 Task: Add Nordic Naturals Prenatal DHA to the cart.
Action: Mouse moved to (319, 158)
Screenshot: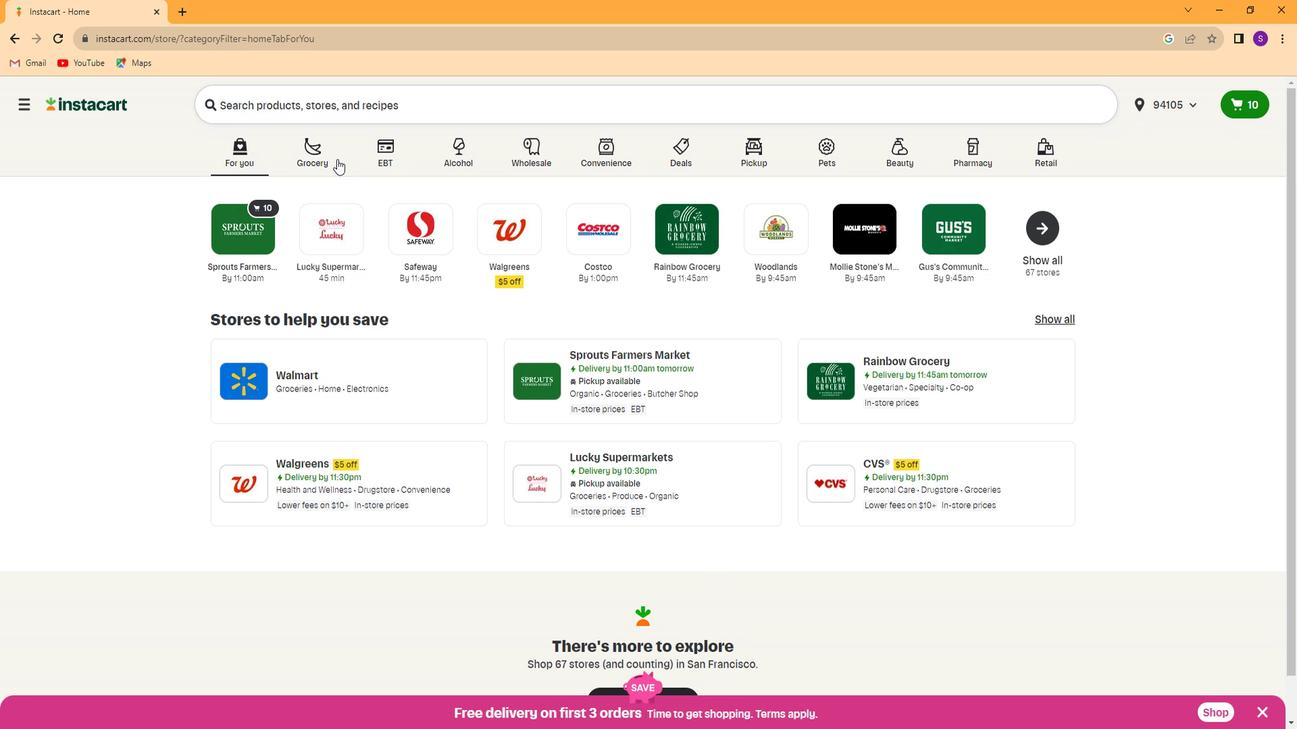 
Action: Mouse pressed left at (319, 158)
Screenshot: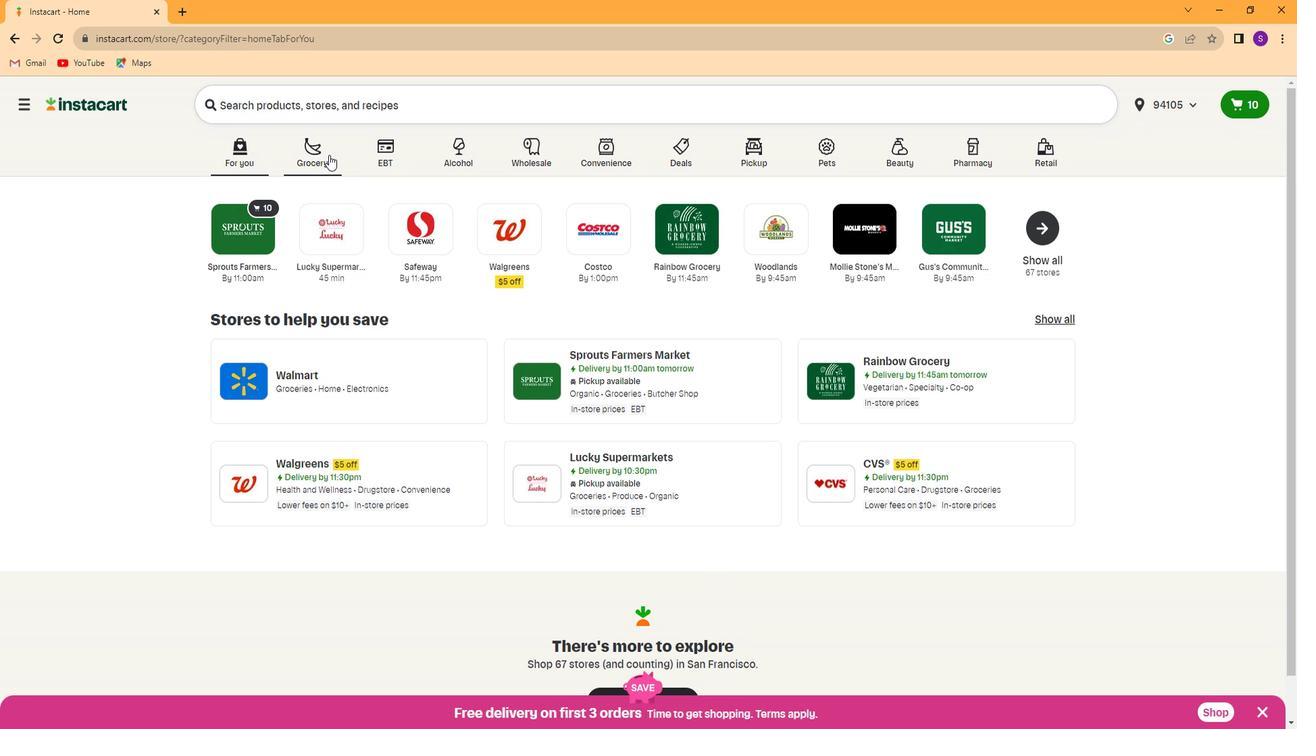 
Action: Mouse moved to (878, 257)
Screenshot: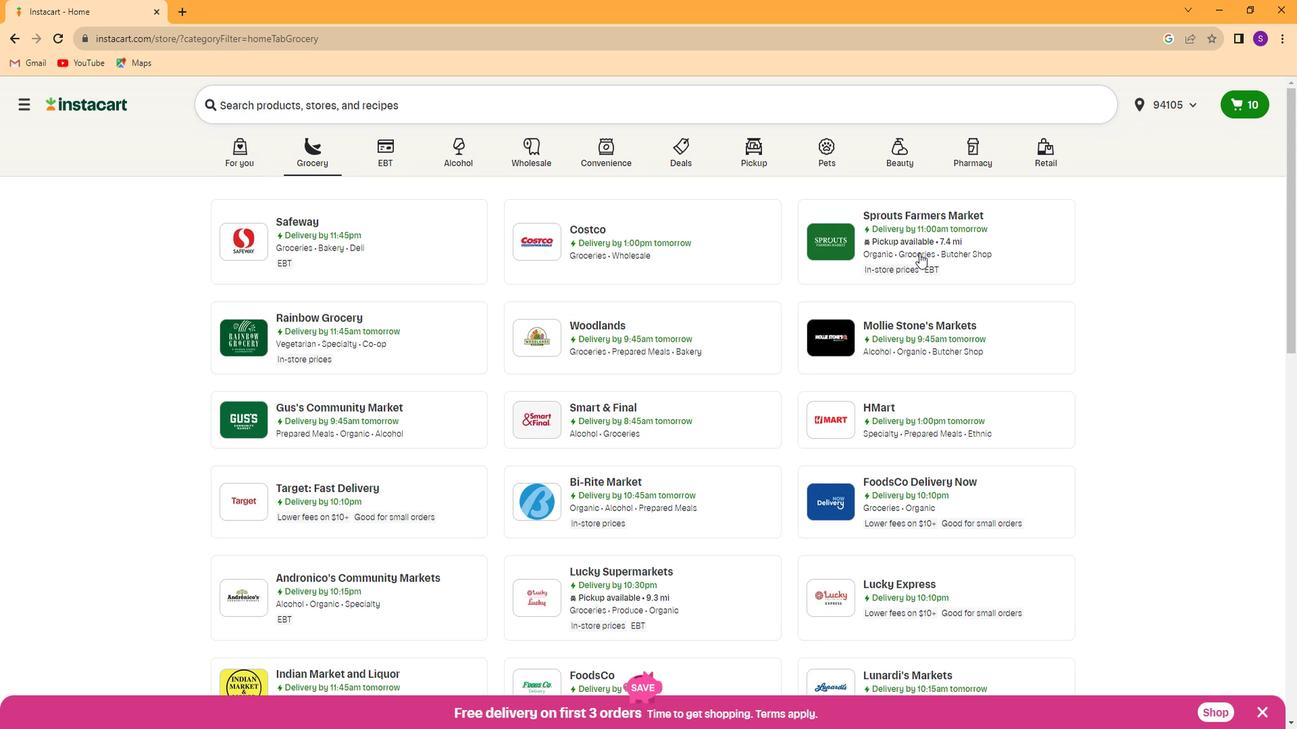 
Action: Mouse pressed left at (878, 257)
Screenshot: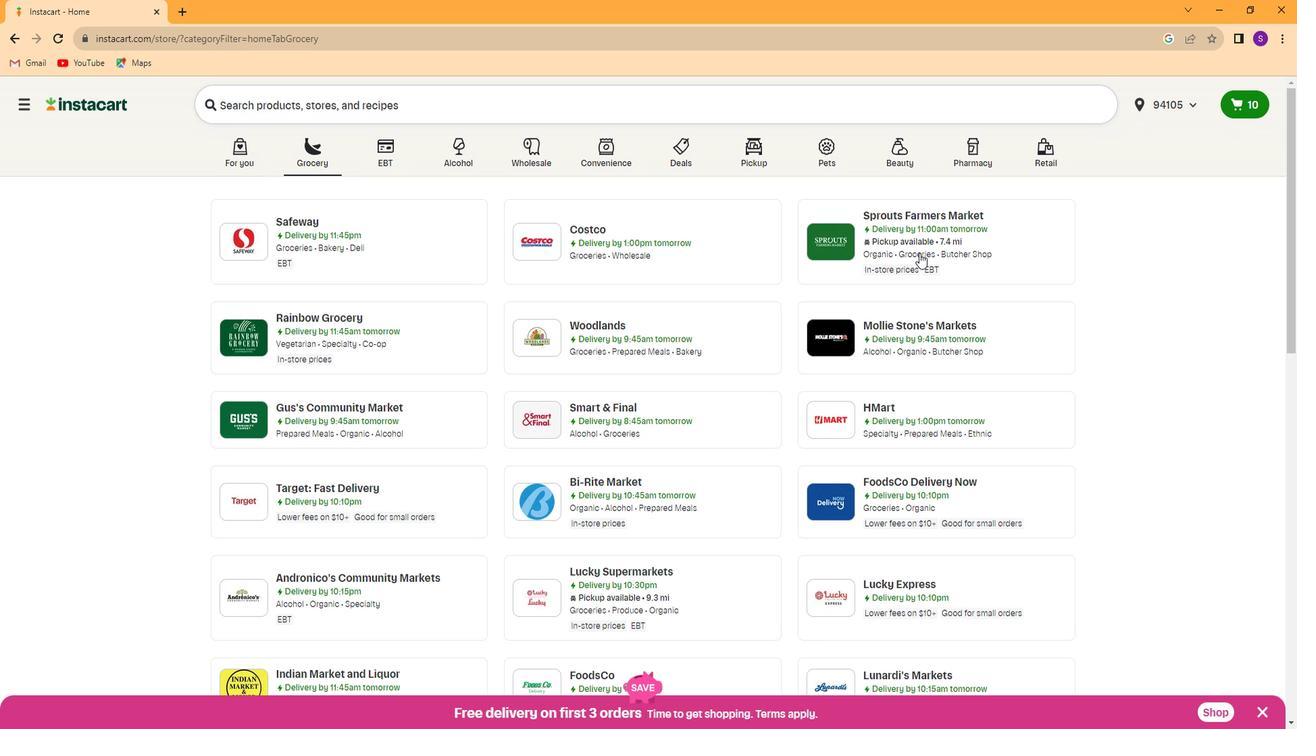
Action: Mouse moved to (112, 506)
Screenshot: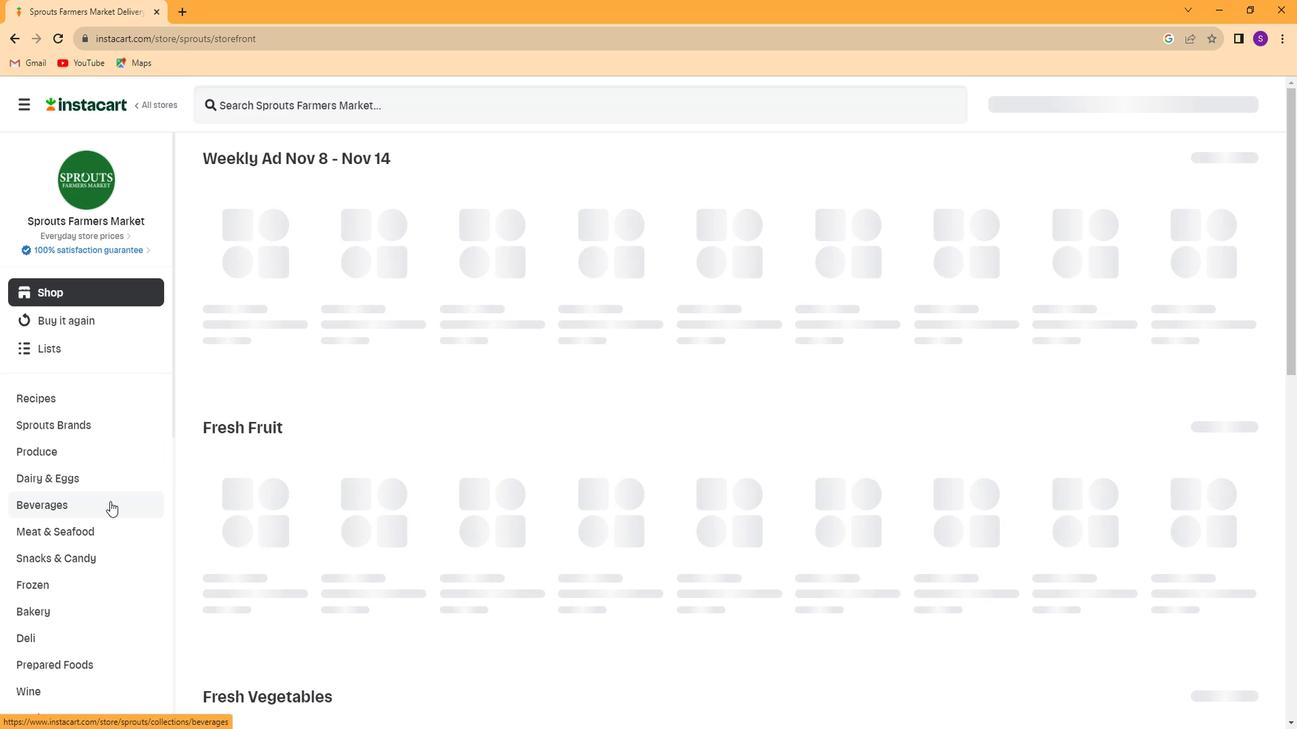 
Action: Mouse scrolled (112, 506) with delta (0, 0)
Screenshot: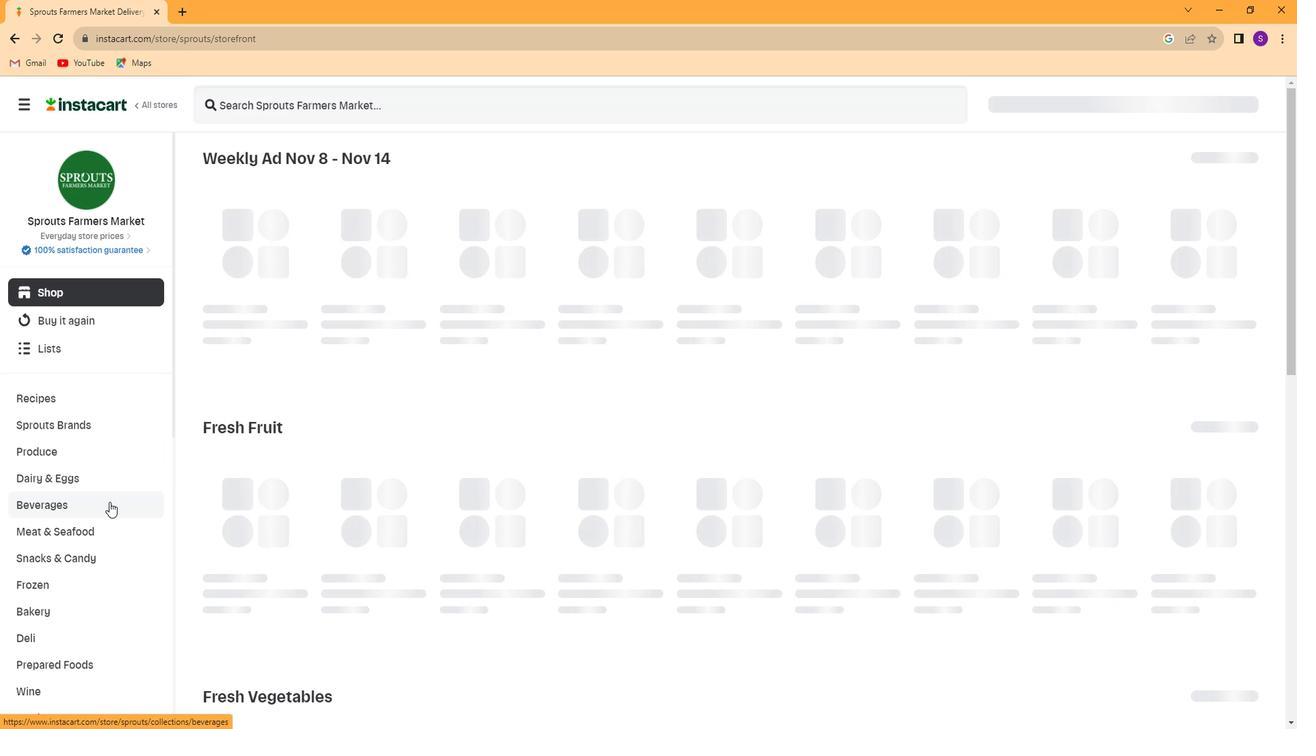 
Action: Mouse moved to (110, 507)
Screenshot: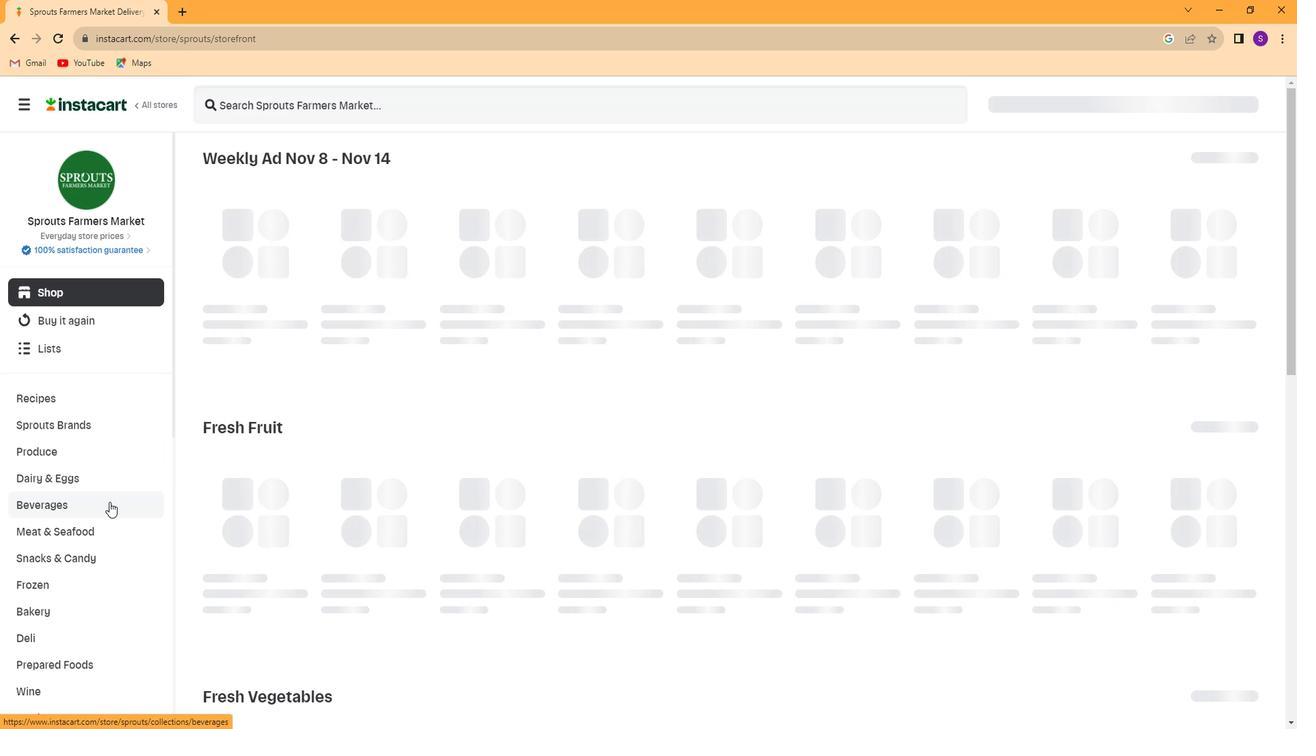 
Action: Mouse scrolled (110, 506) with delta (0, 0)
Screenshot: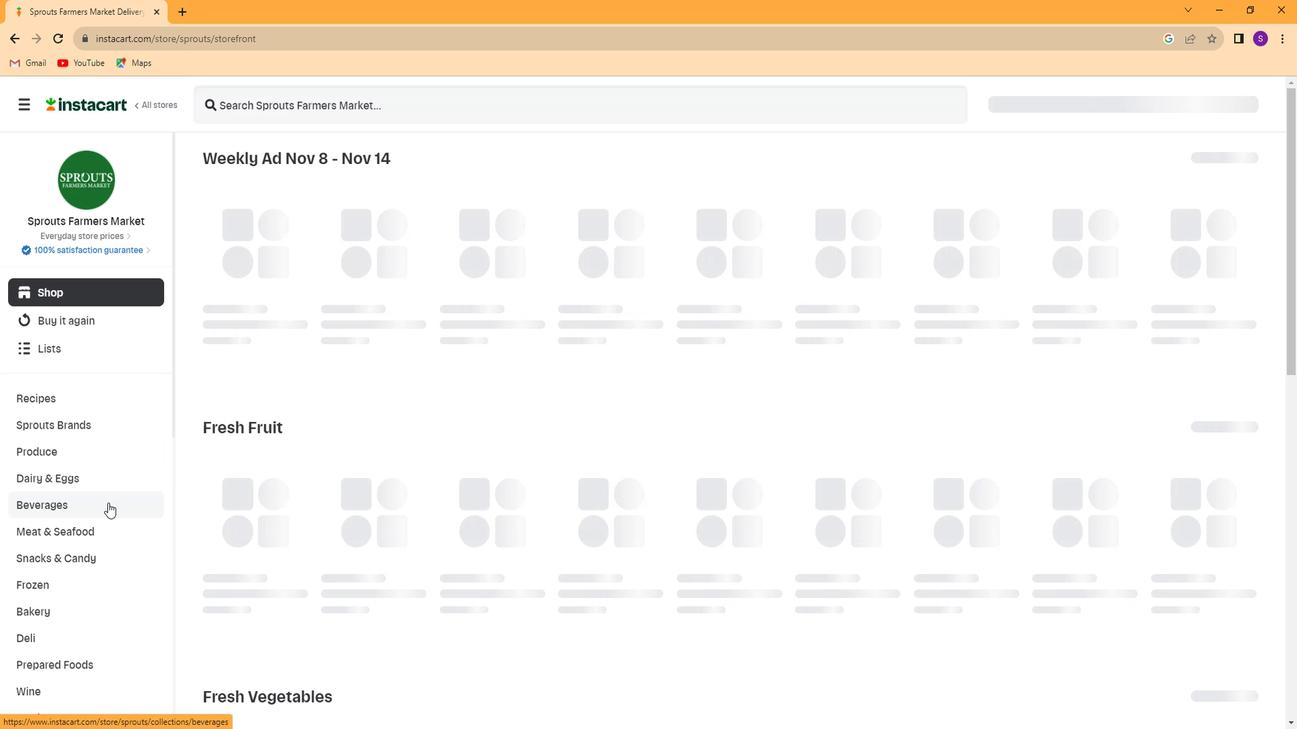 
Action: Mouse scrolled (110, 506) with delta (0, 0)
Screenshot: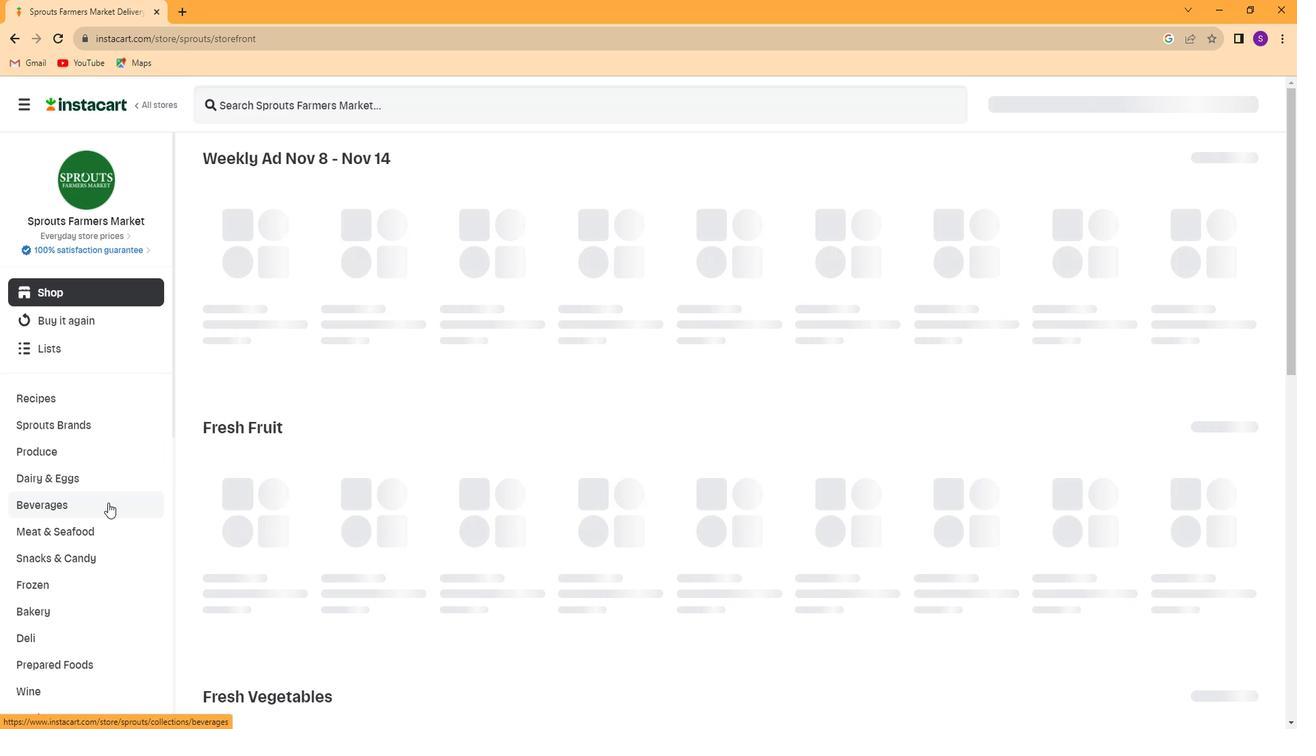 
Action: Mouse scrolled (110, 506) with delta (0, 0)
Screenshot: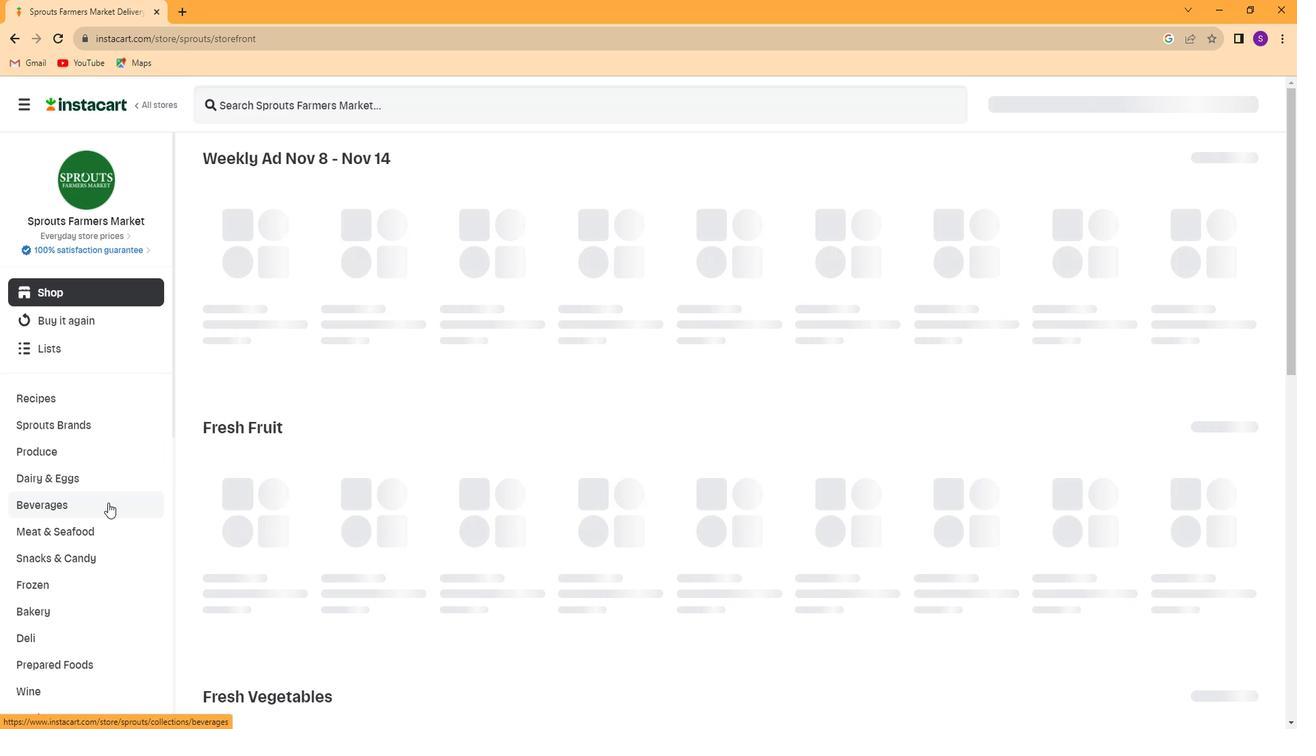 
Action: Mouse scrolled (110, 508) with delta (0, 1)
Screenshot: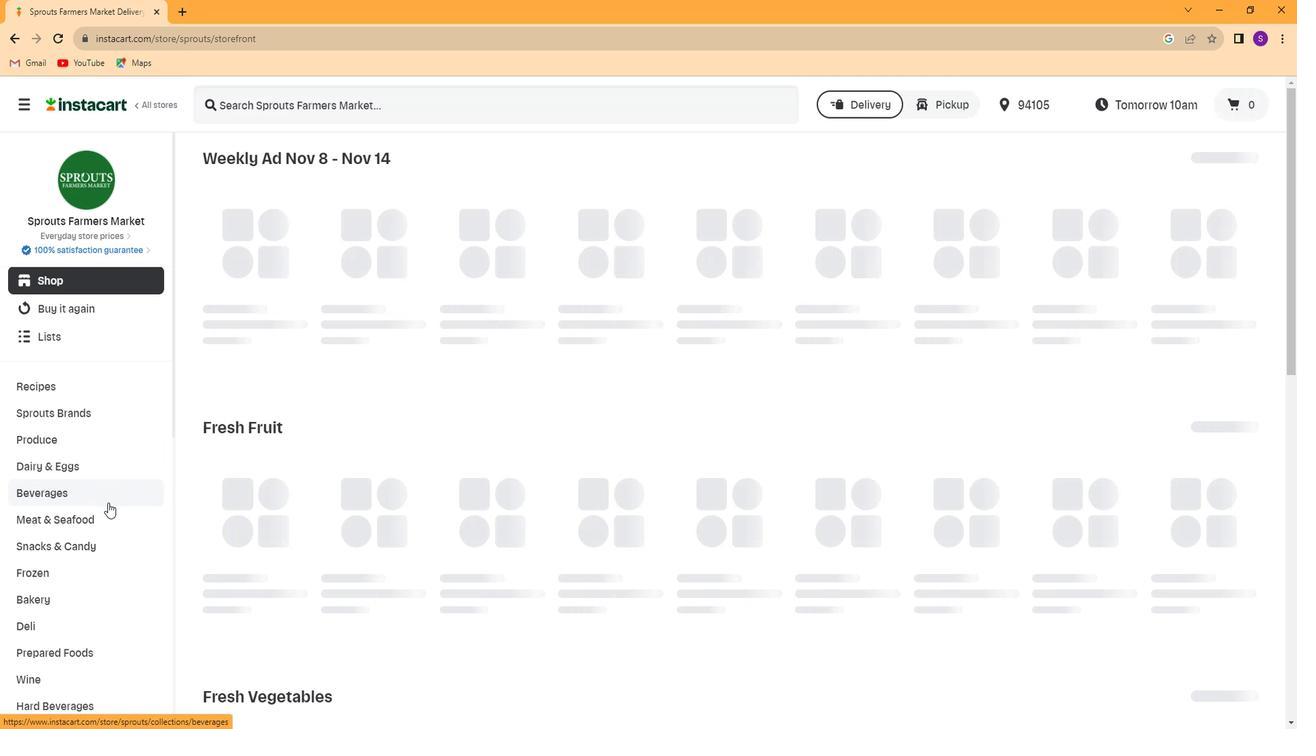 
Action: Mouse scrolled (110, 506) with delta (0, 0)
Screenshot: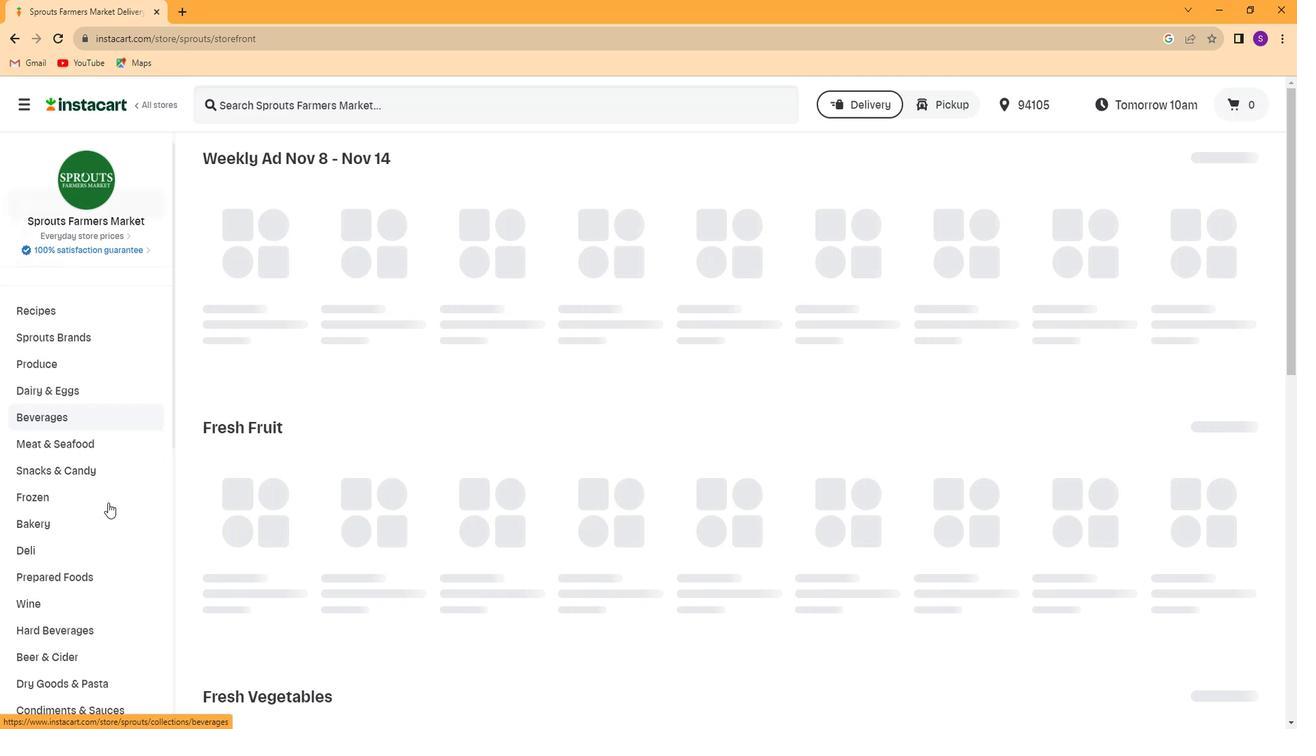 
Action: Mouse scrolled (110, 506) with delta (0, 0)
Screenshot: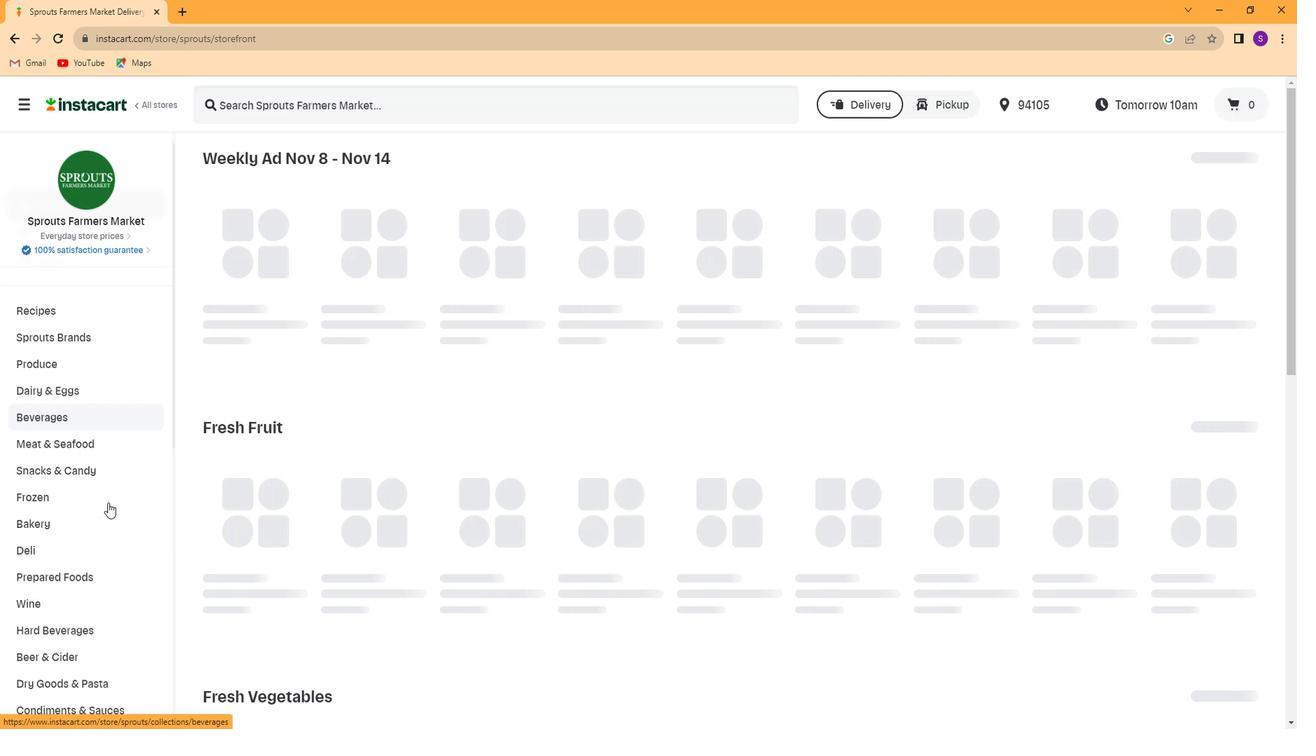 
Action: Mouse scrolled (110, 506) with delta (0, 0)
Screenshot: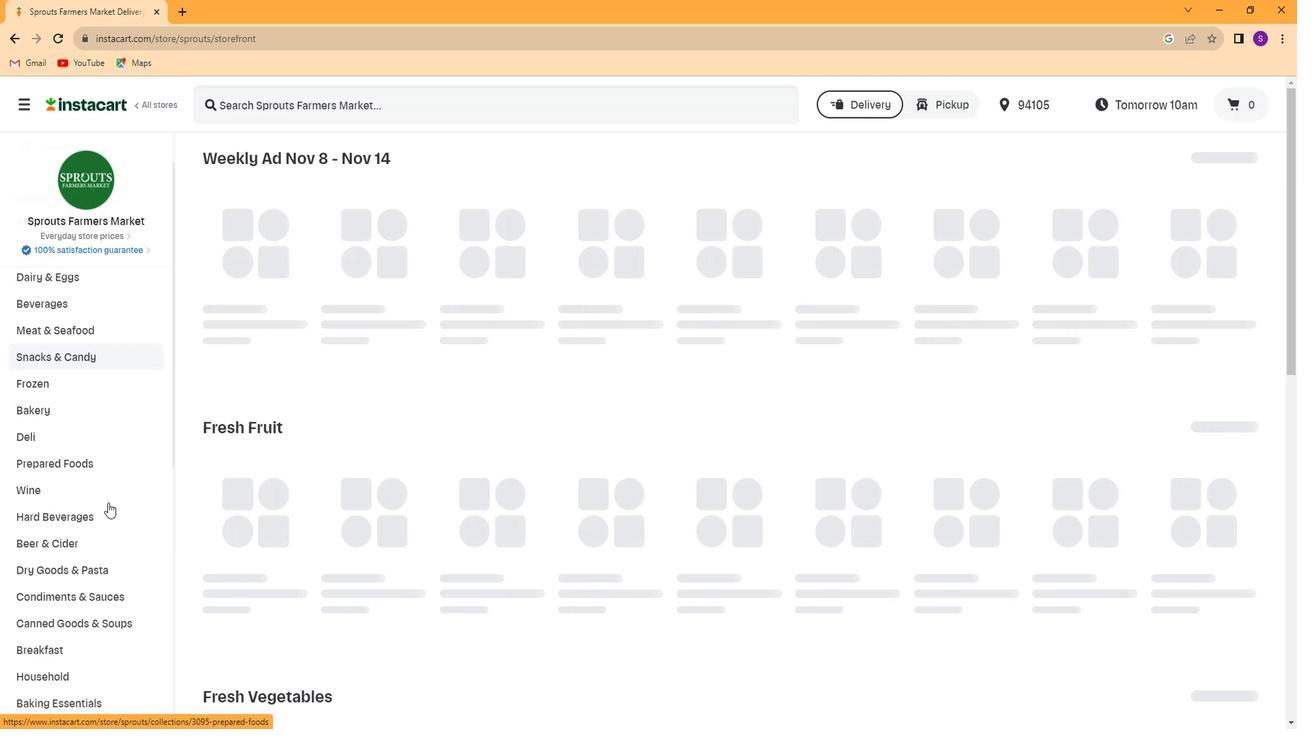 
Action: Mouse scrolled (110, 506) with delta (0, 0)
Screenshot: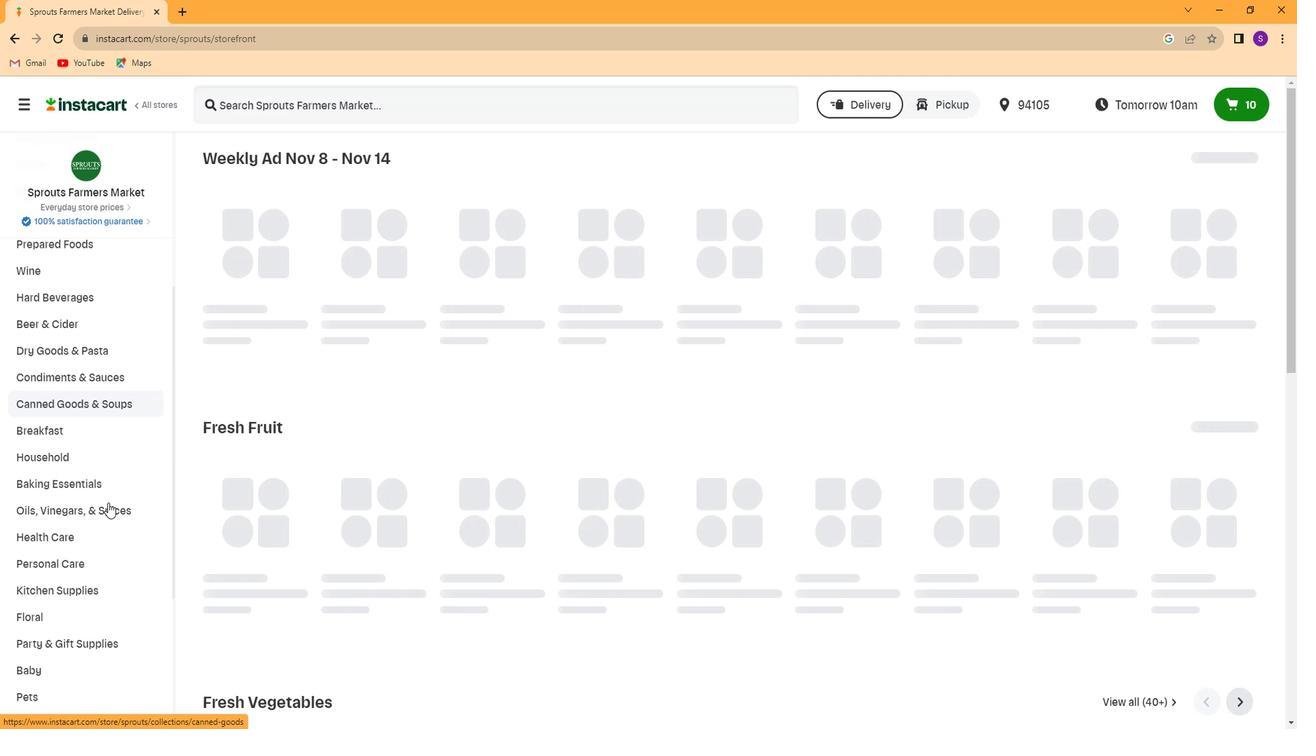 
Action: Mouse scrolled (110, 506) with delta (0, 0)
Screenshot: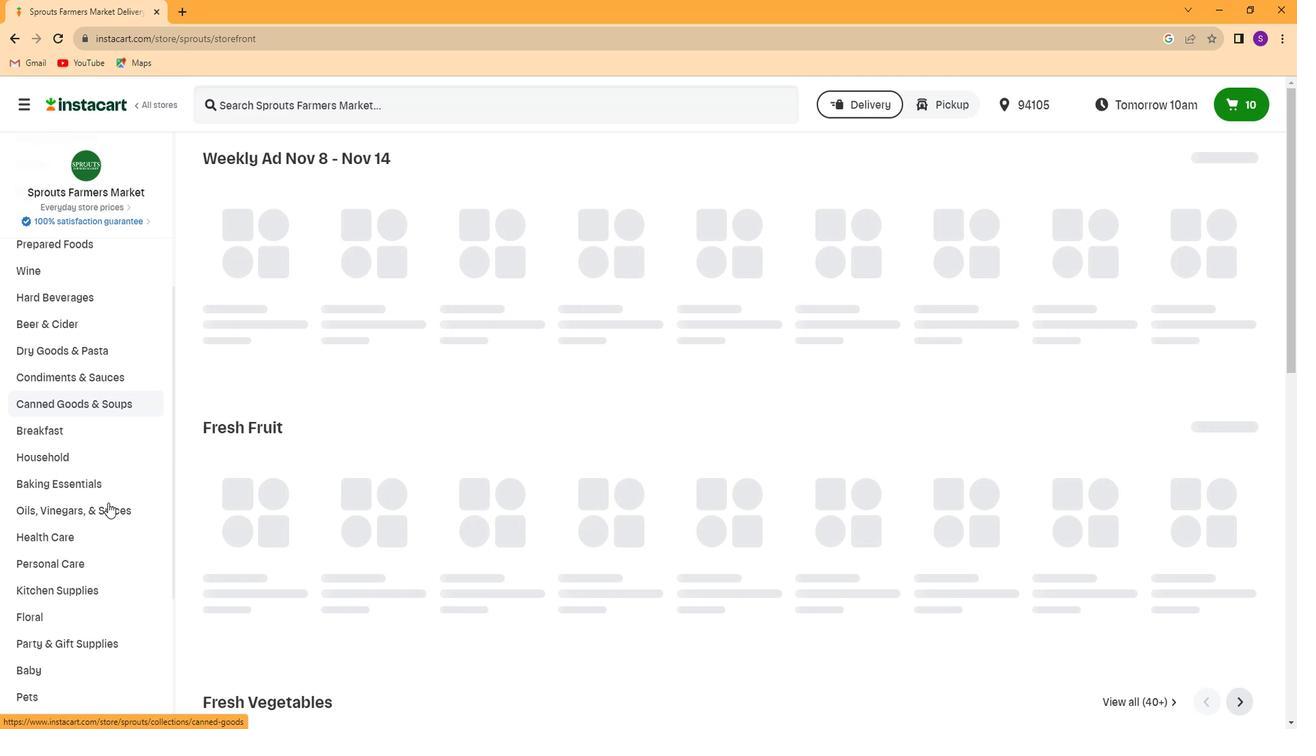 
Action: Mouse scrolled (110, 506) with delta (0, 0)
Screenshot: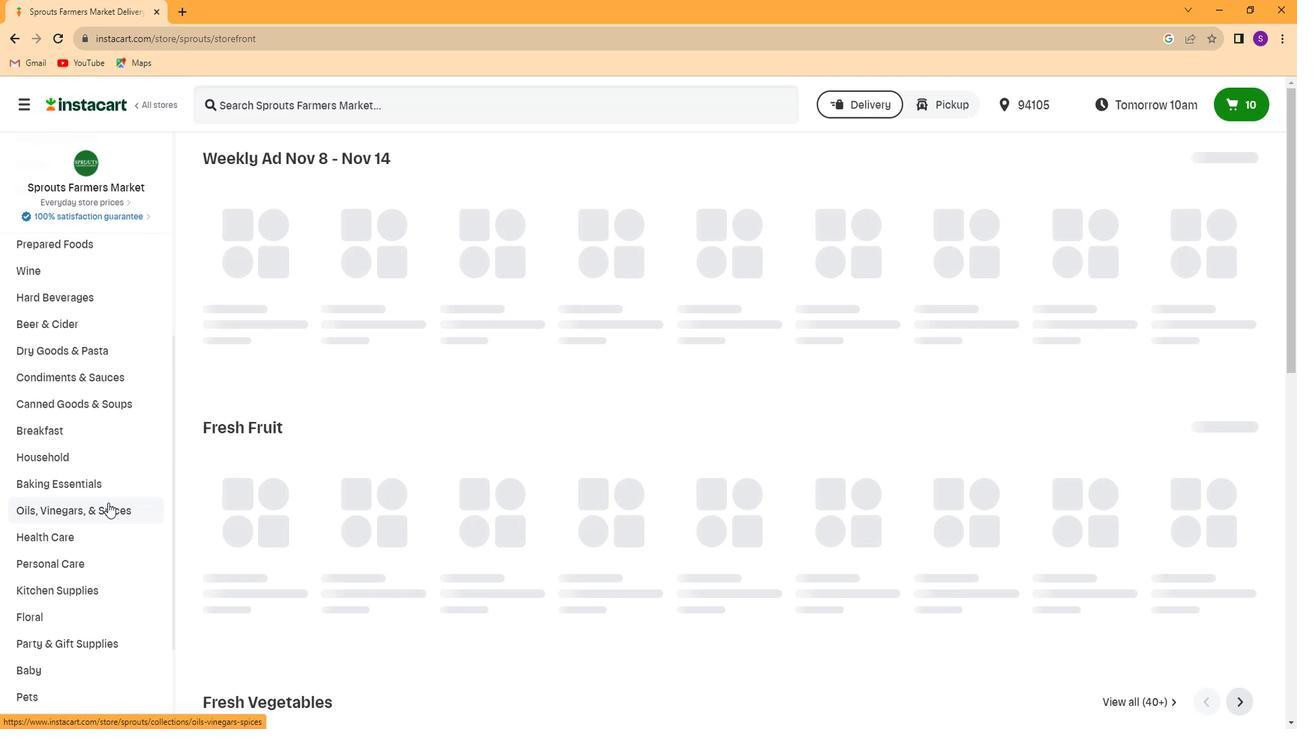 
Action: Mouse scrolled (110, 506) with delta (0, 0)
Screenshot: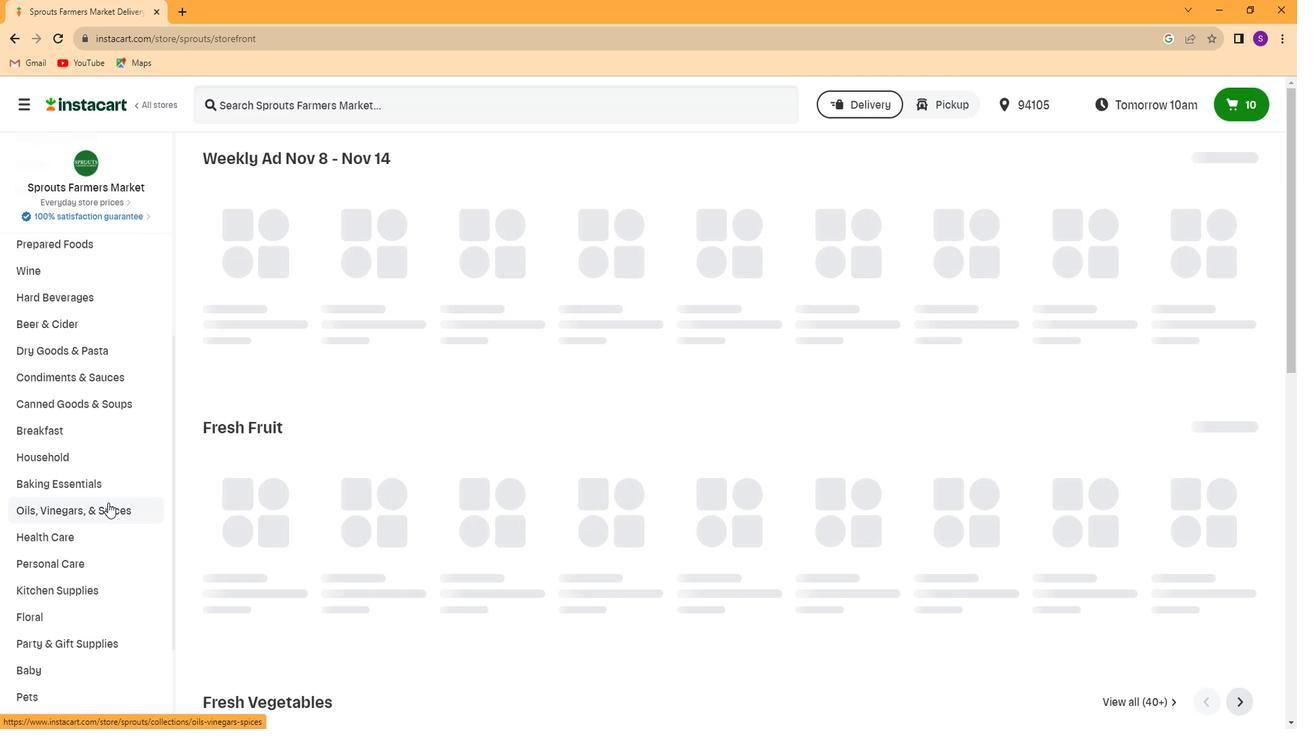
Action: Mouse scrolled (110, 506) with delta (0, 0)
Screenshot: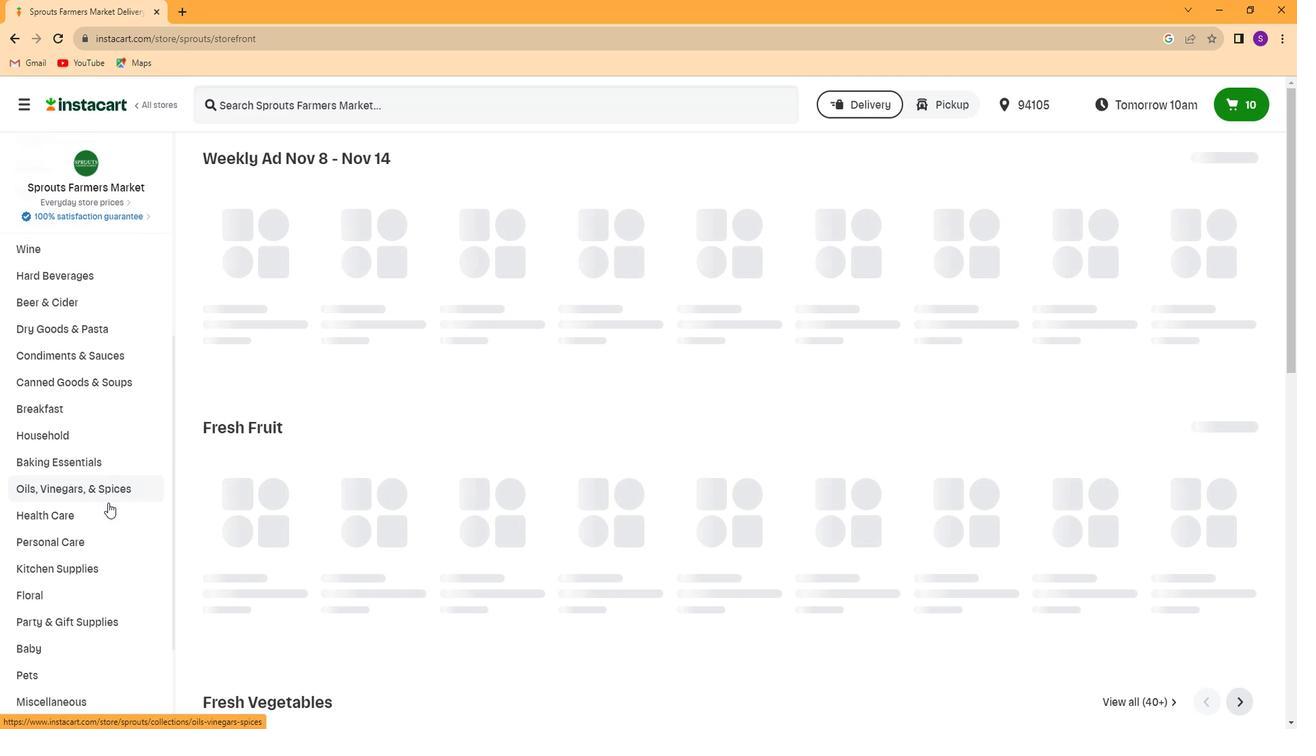 
Action: Mouse scrolled (110, 506) with delta (0, 0)
Screenshot: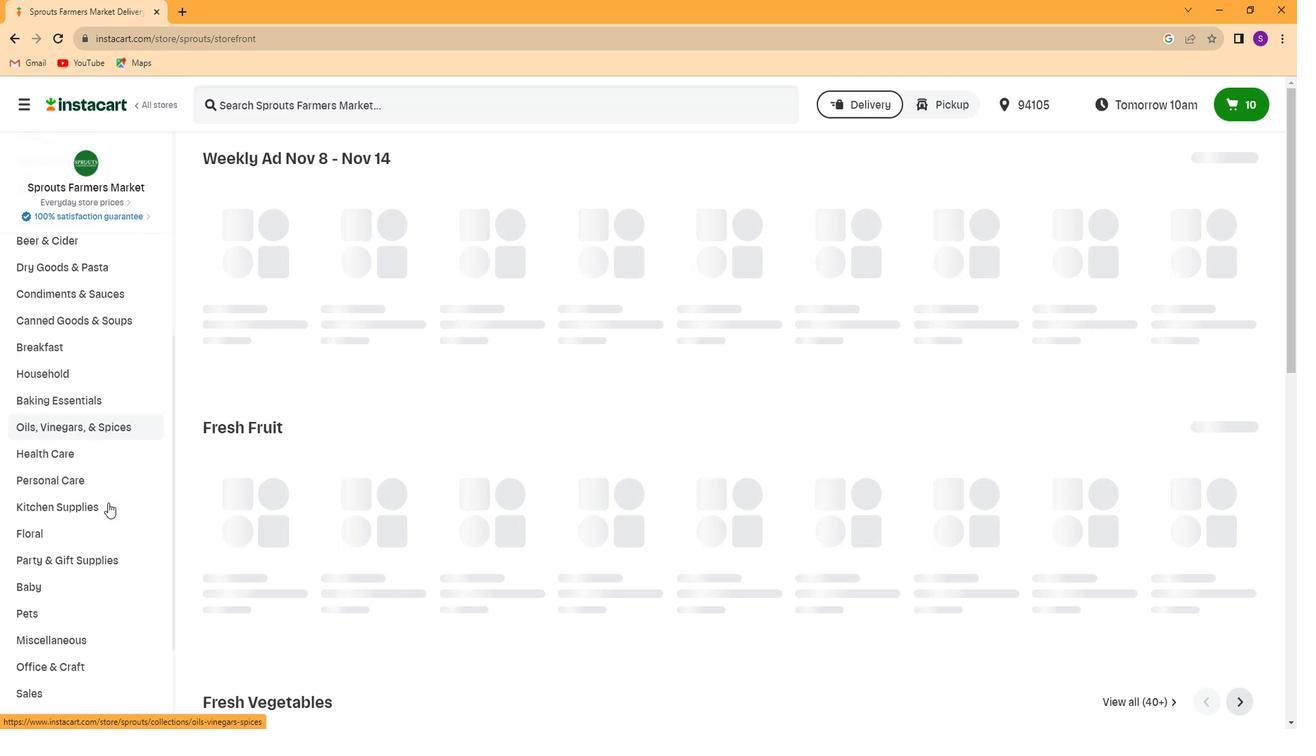 
Action: Mouse moved to (91, 662)
Screenshot: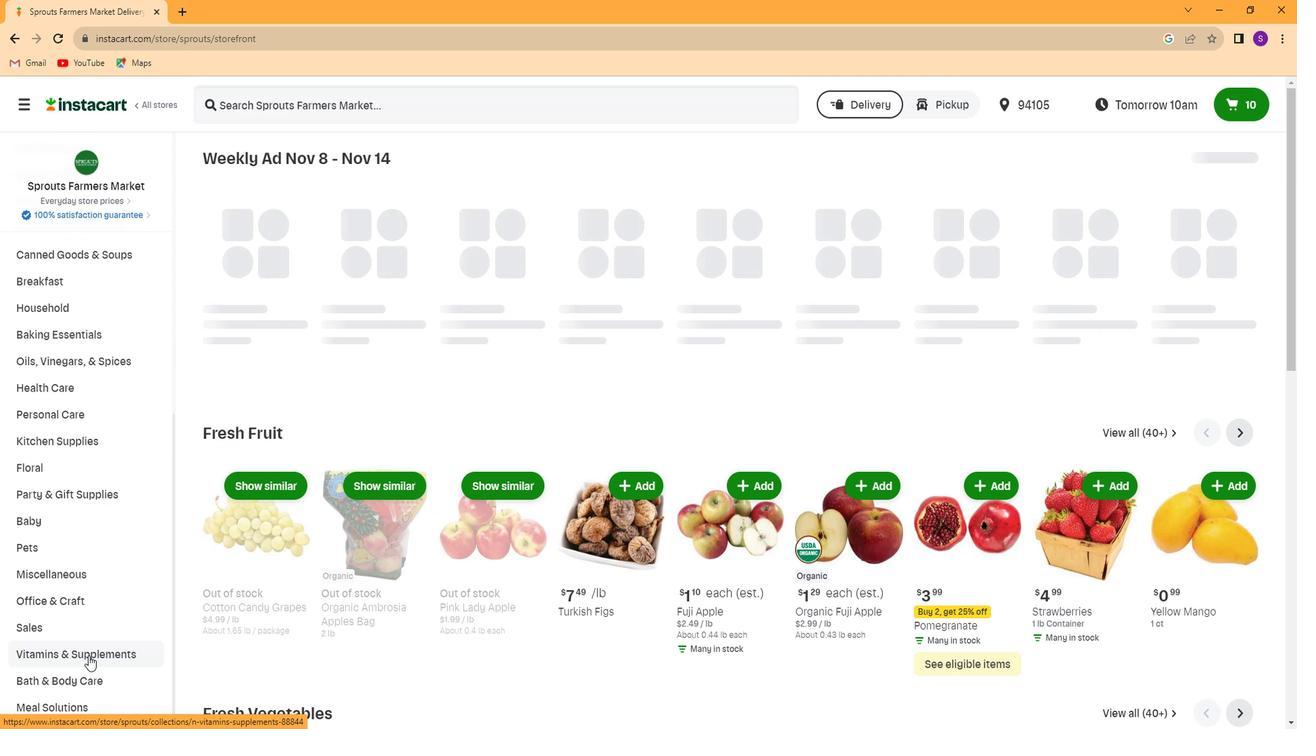 
Action: Mouse pressed left at (91, 662)
Screenshot: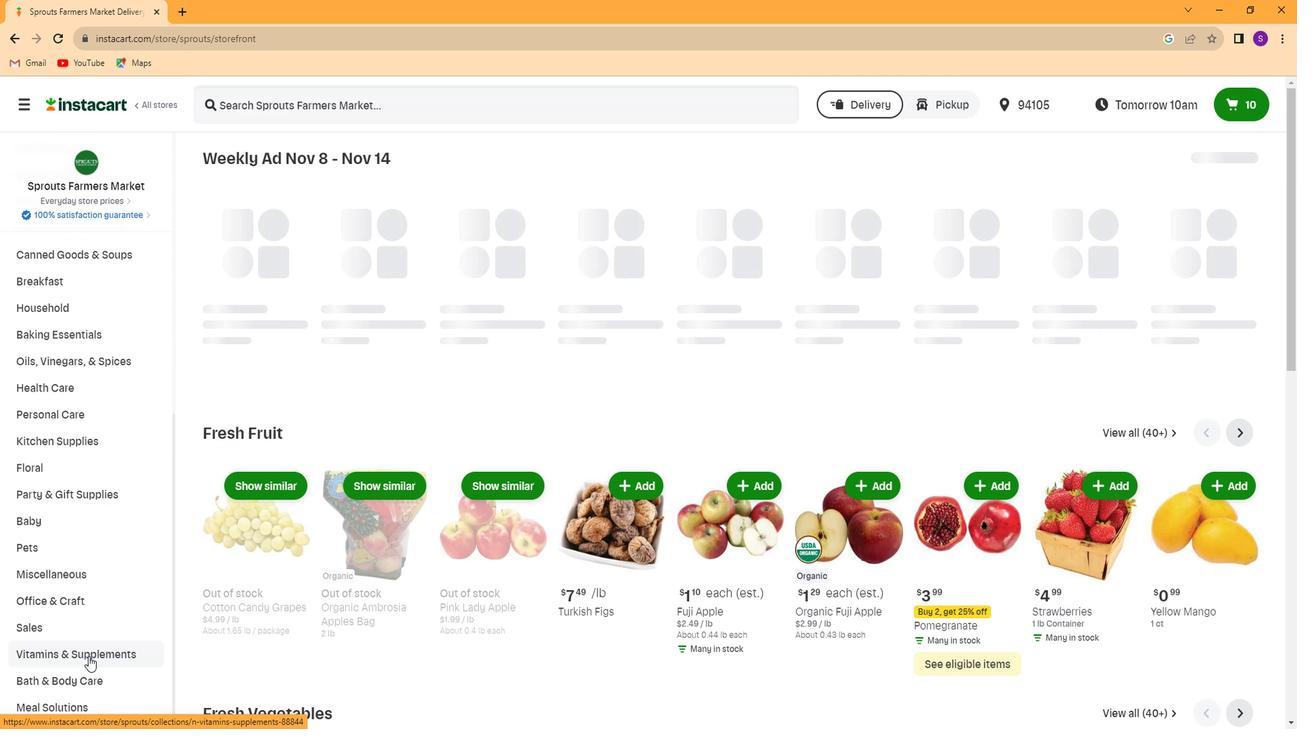 
Action: Mouse moved to (94, 568)
Screenshot: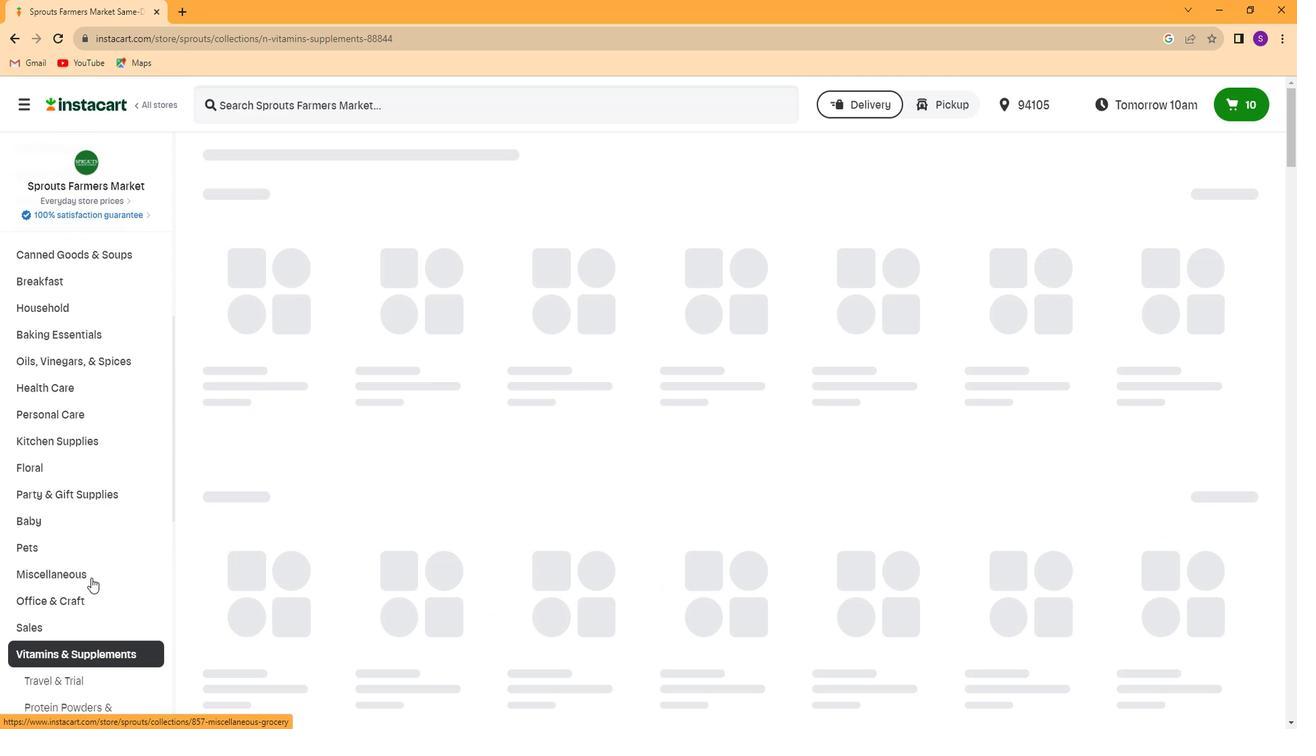 
Action: Mouse scrolled (94, 567) with delta (0, 0)
Screenshot: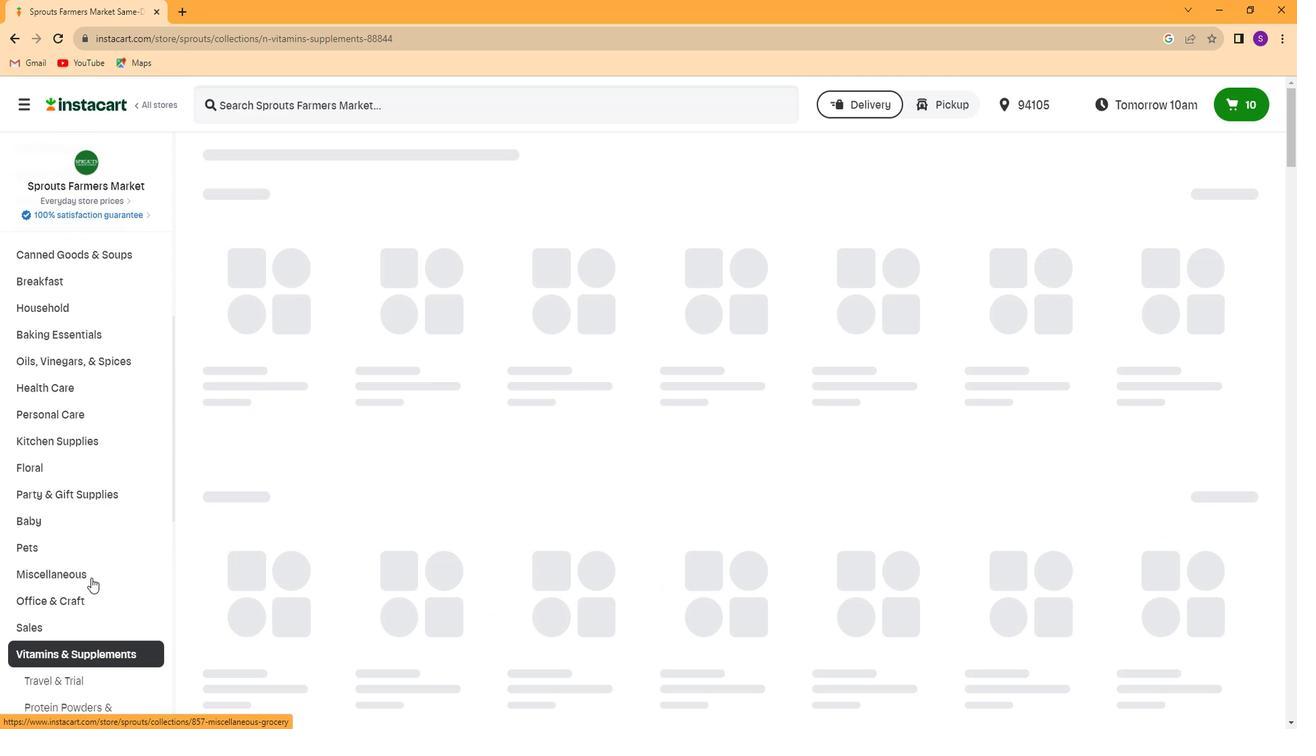 
Action: Mouse moved to (94, 545)
Screenshot: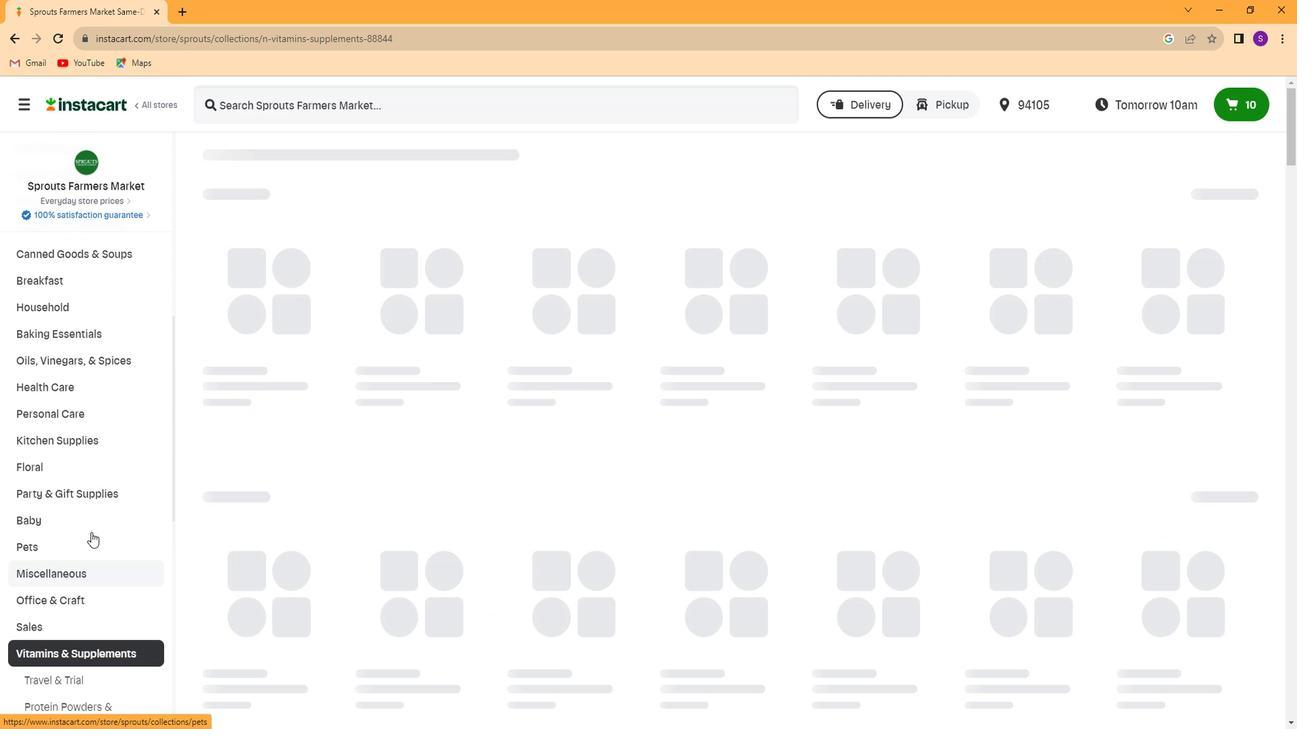 
Action: Mouse scrolled (94, 545) with delta (0, 0)
Screenshot: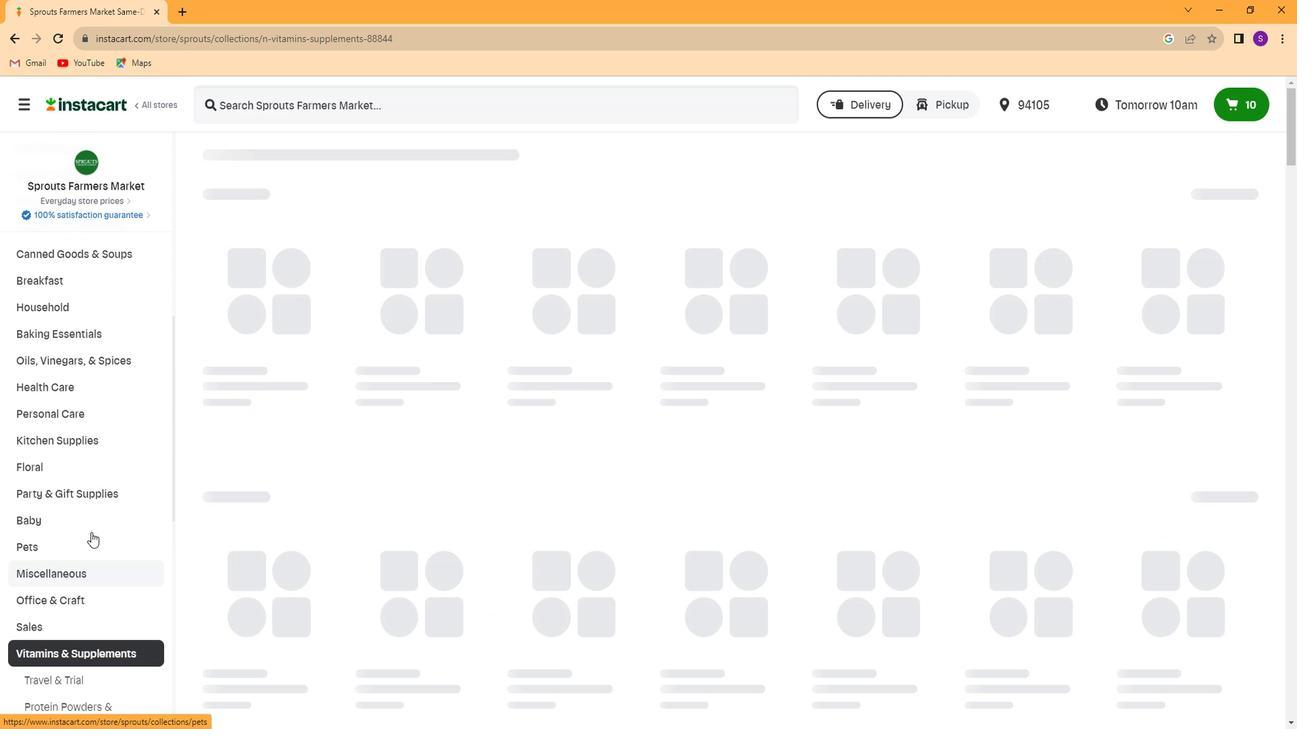 
Action: Mouse moved to (91, 519)
Screenshot: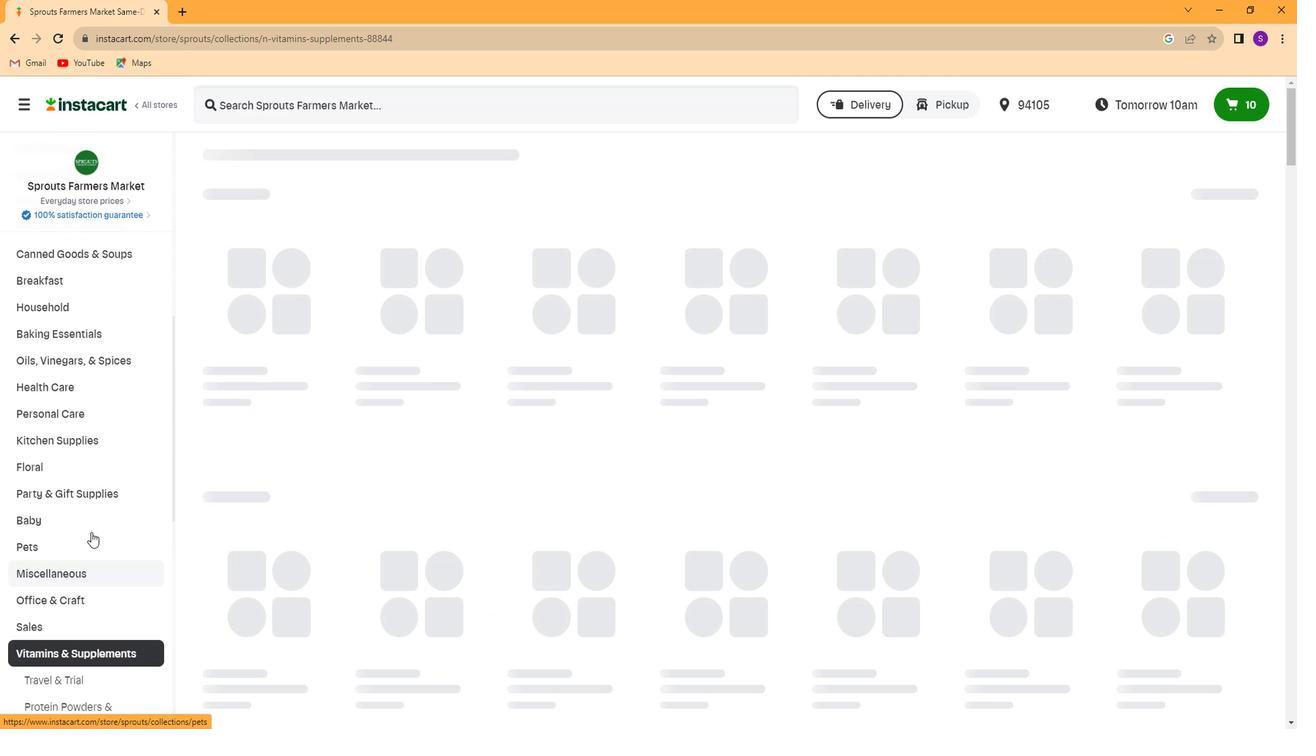 
Action: Mouse scrolled (91, 518) with delta (0, 0)
Screenshot: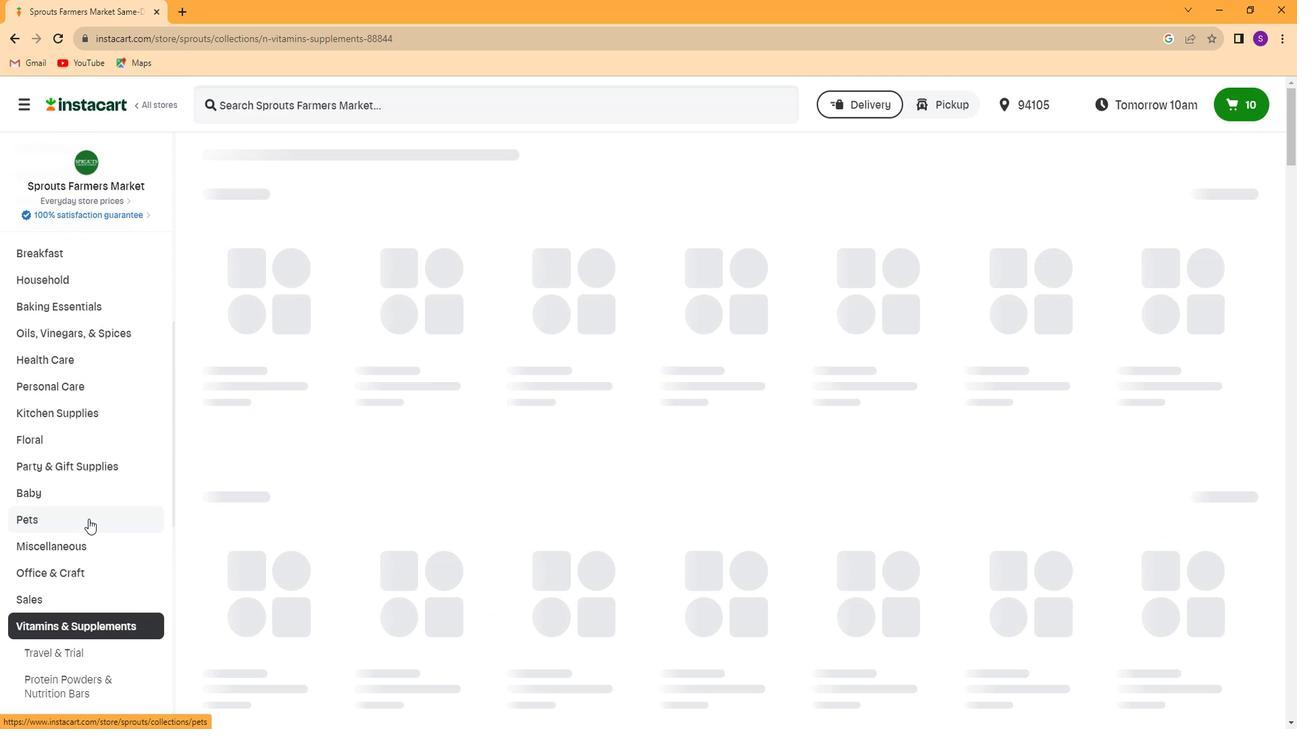 
Action: Mouse moved to (87, 497)
Screenshot: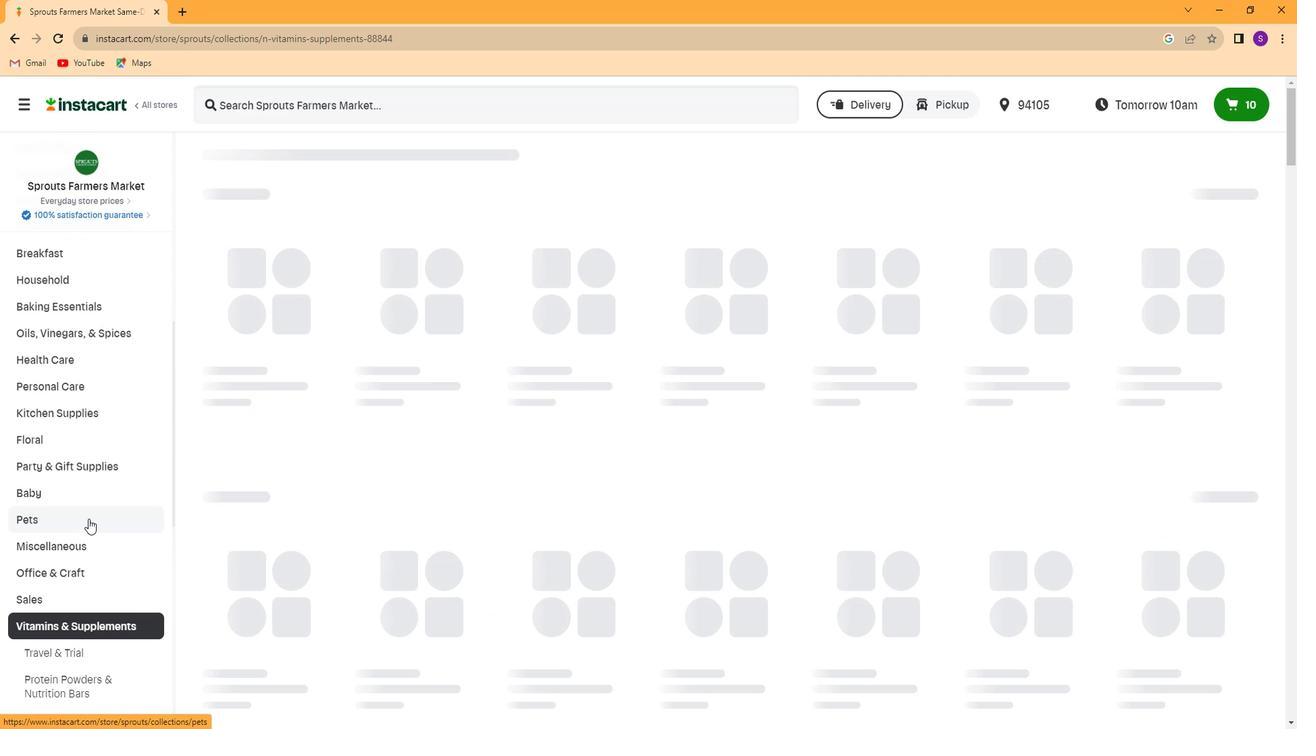 
Action: Mouse scrolled (87, 497) with delta (0, 0)
Screenshot: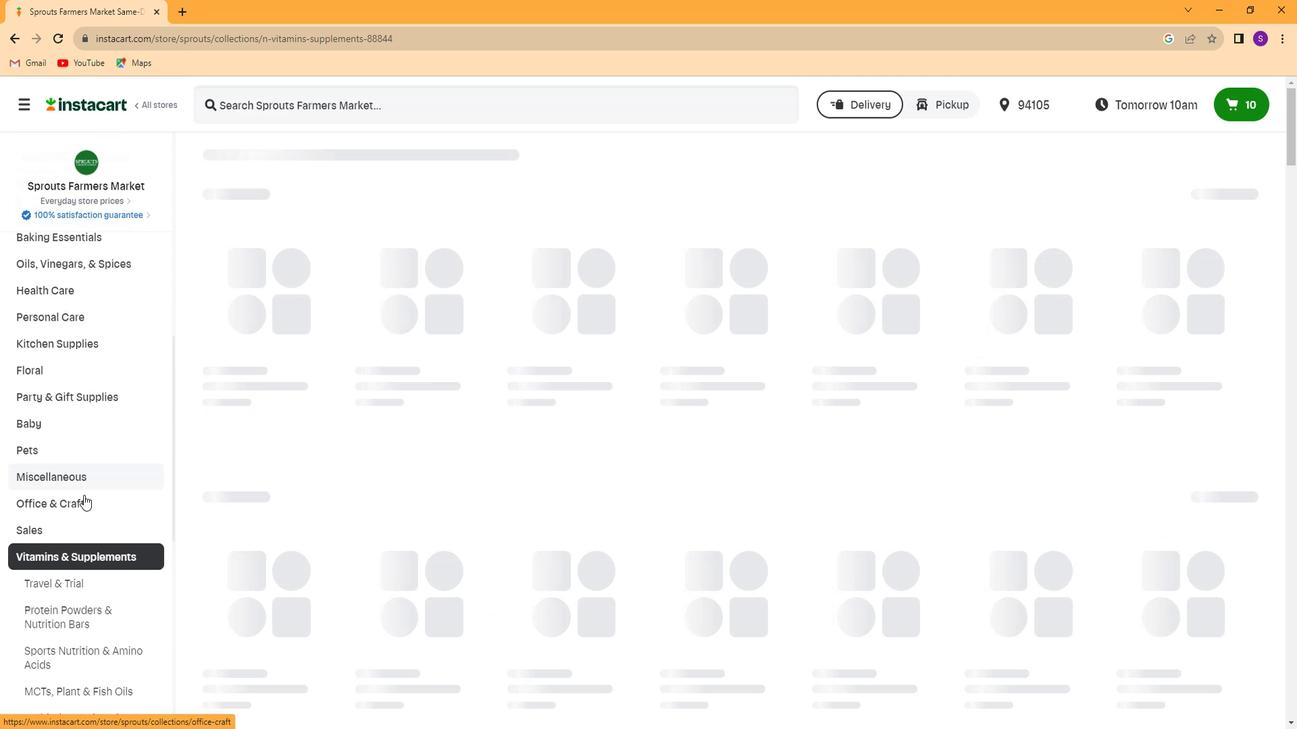 
Action: Mouse moved to (97, 585)
Screenshot: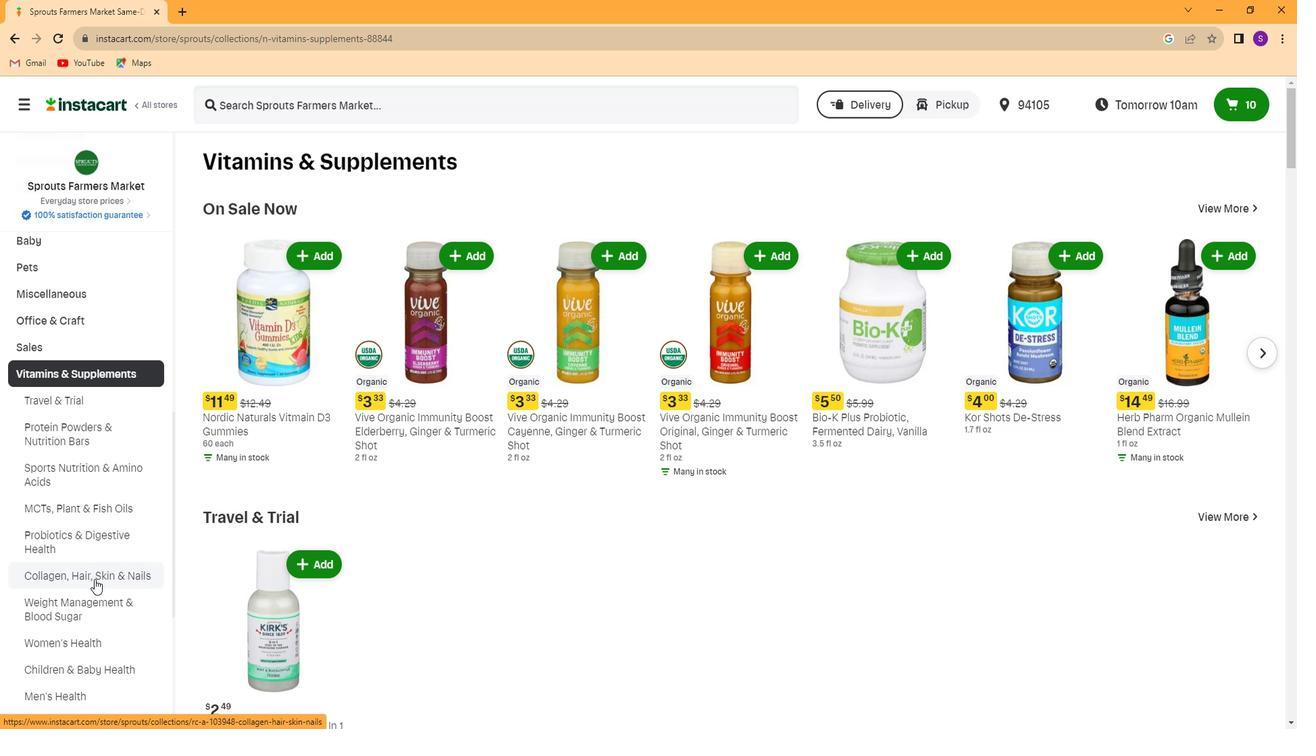 
Action: Mouse scrolled (97, 585) with delta (0, 0)
Screenshot: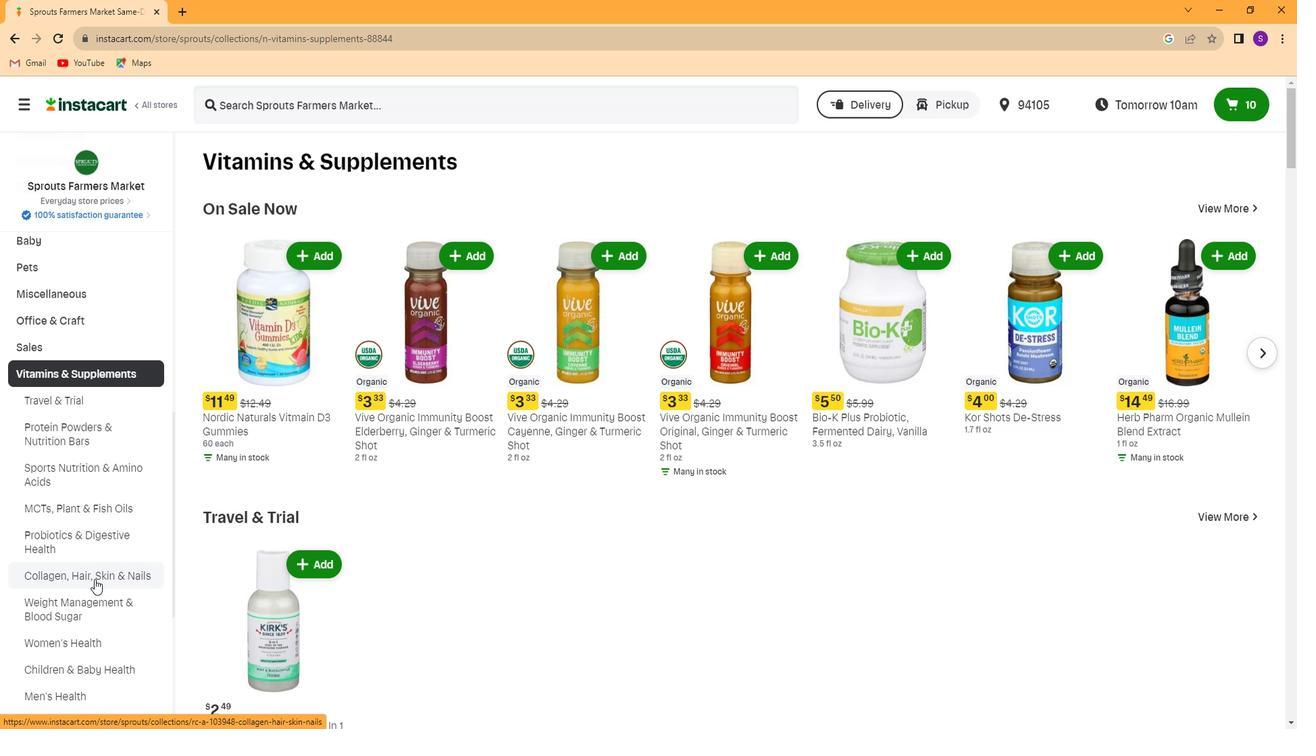
Action: Mouse moved to (99, 574)
Screenshot: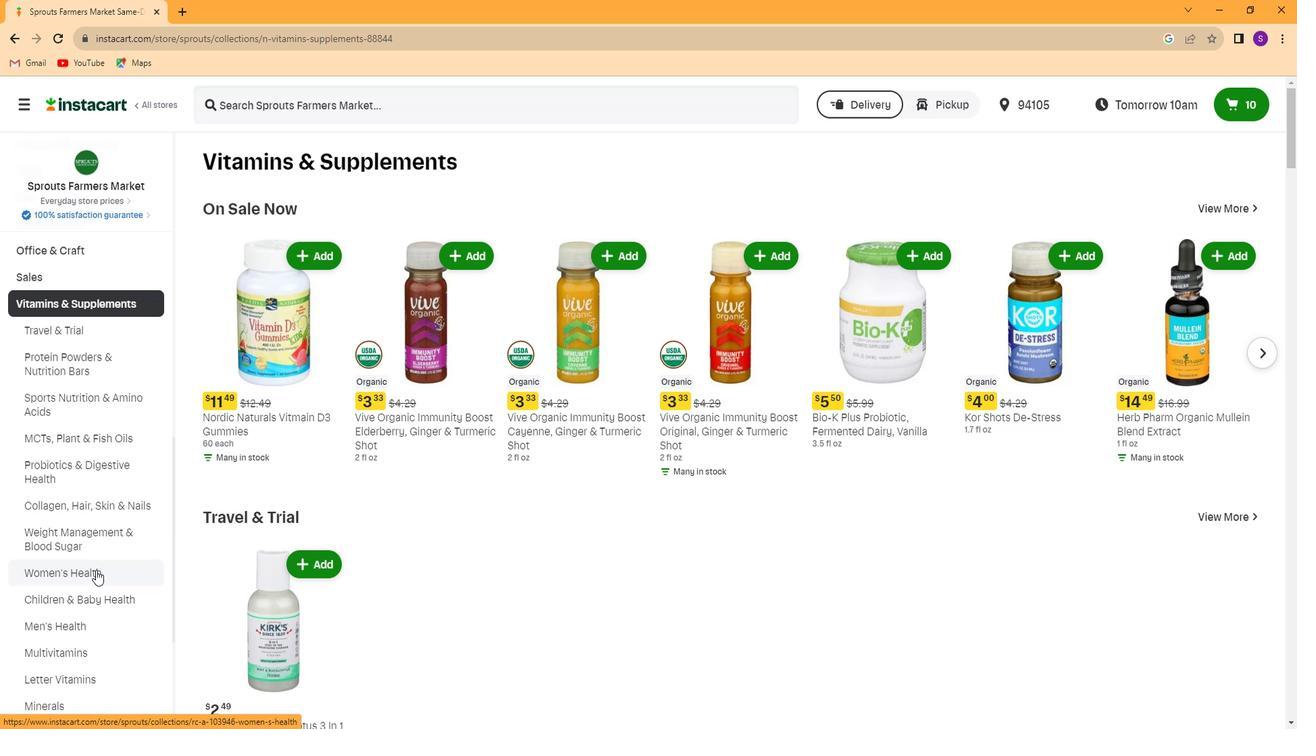 
Action: Mouse pressed left at (99, 574)
Screenshot: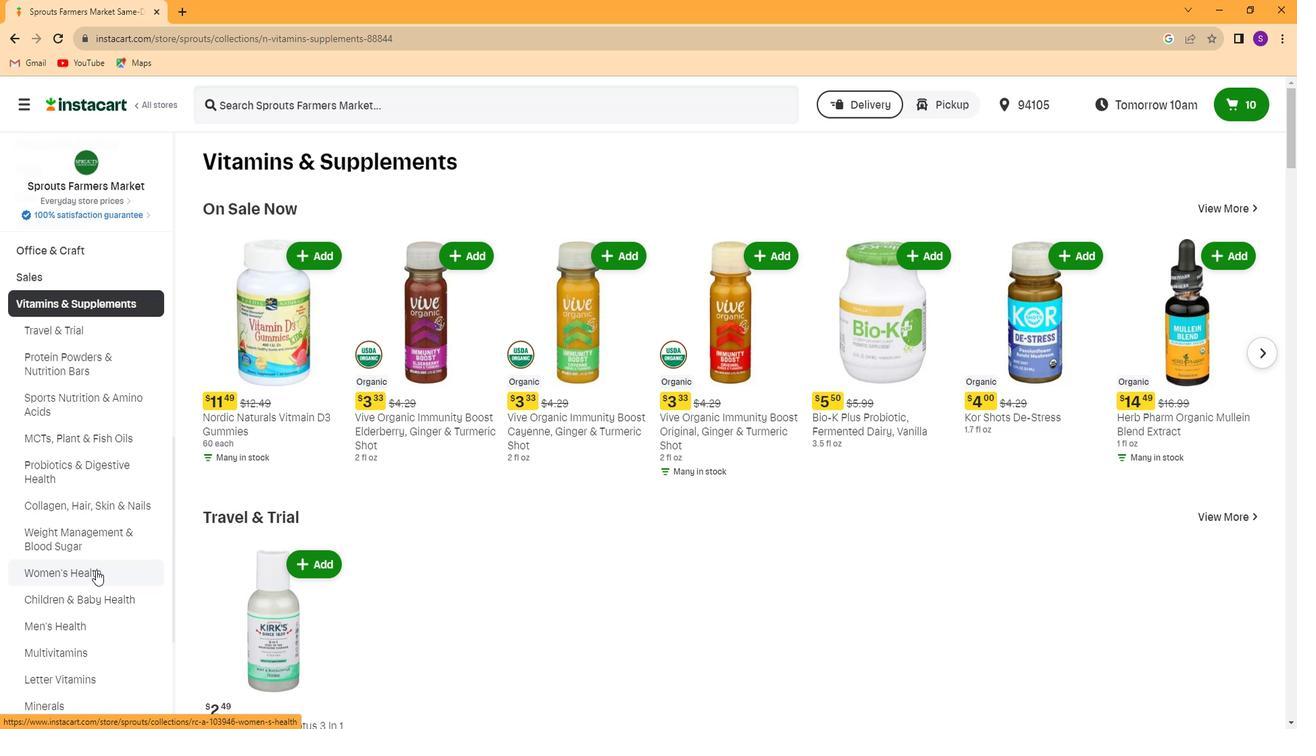 
Action: Mouse moved to (572, 104)
Screenshot: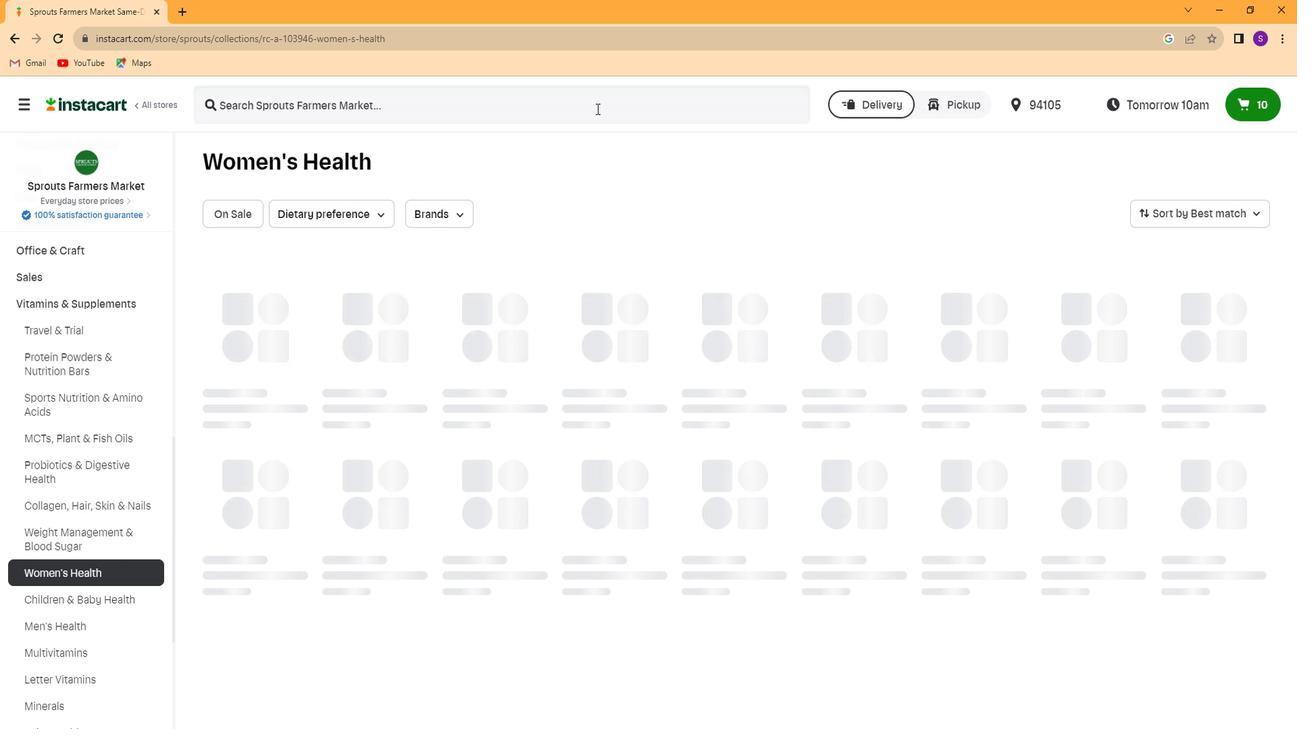 
Action: Mouse pressed left at (572, 104)
Screenshot: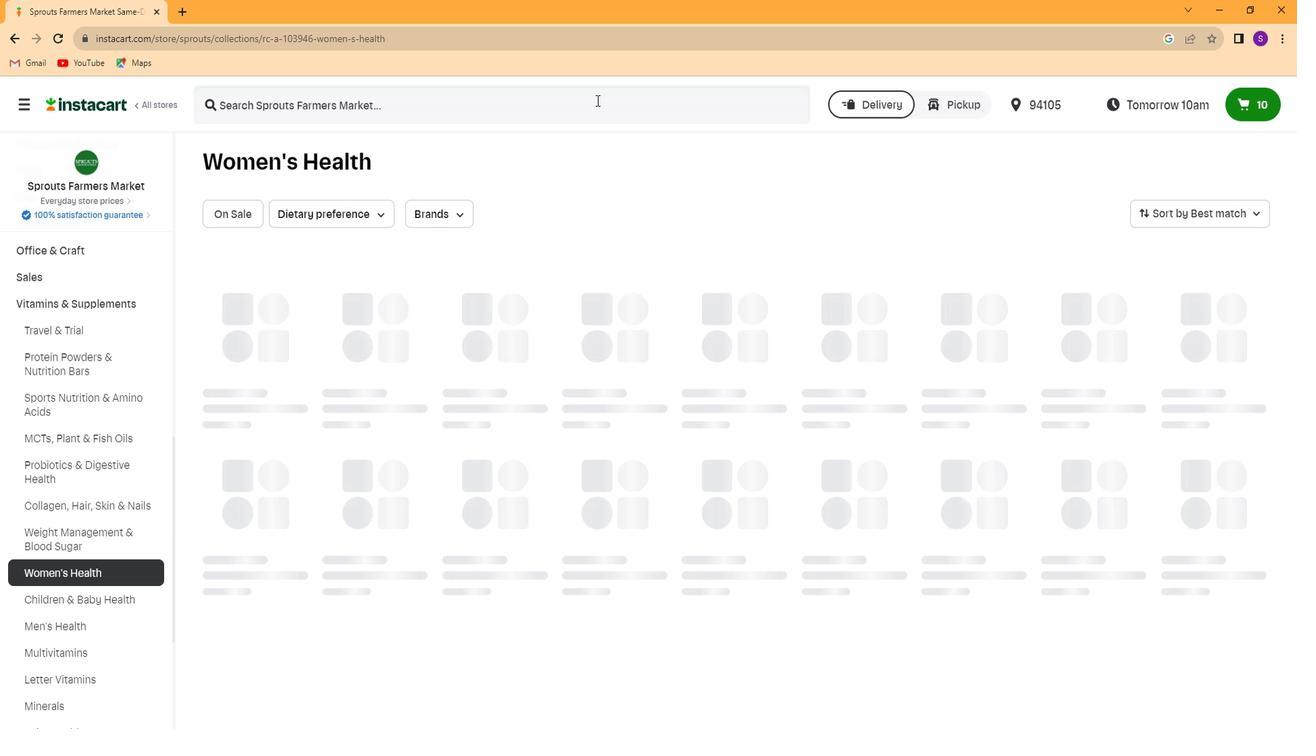 
Action: Key pressed <Key.caps_lock>N<Key.caps_lock>ordic<Key.space>naturals<Key.space>prenatal<Key.space><Key.caps_lock>DHA<Key.enter>
Screenshot: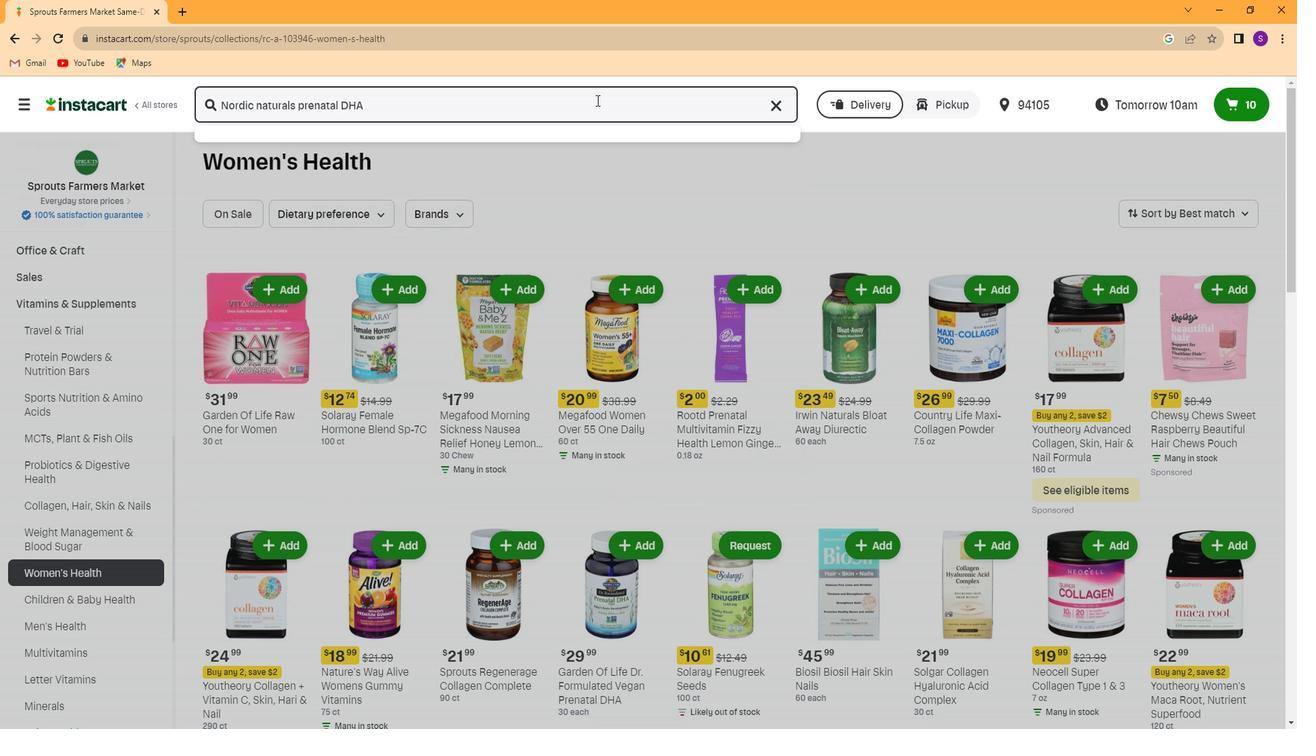 
Action: Mouse moved to (1140, 257)
Screenshot: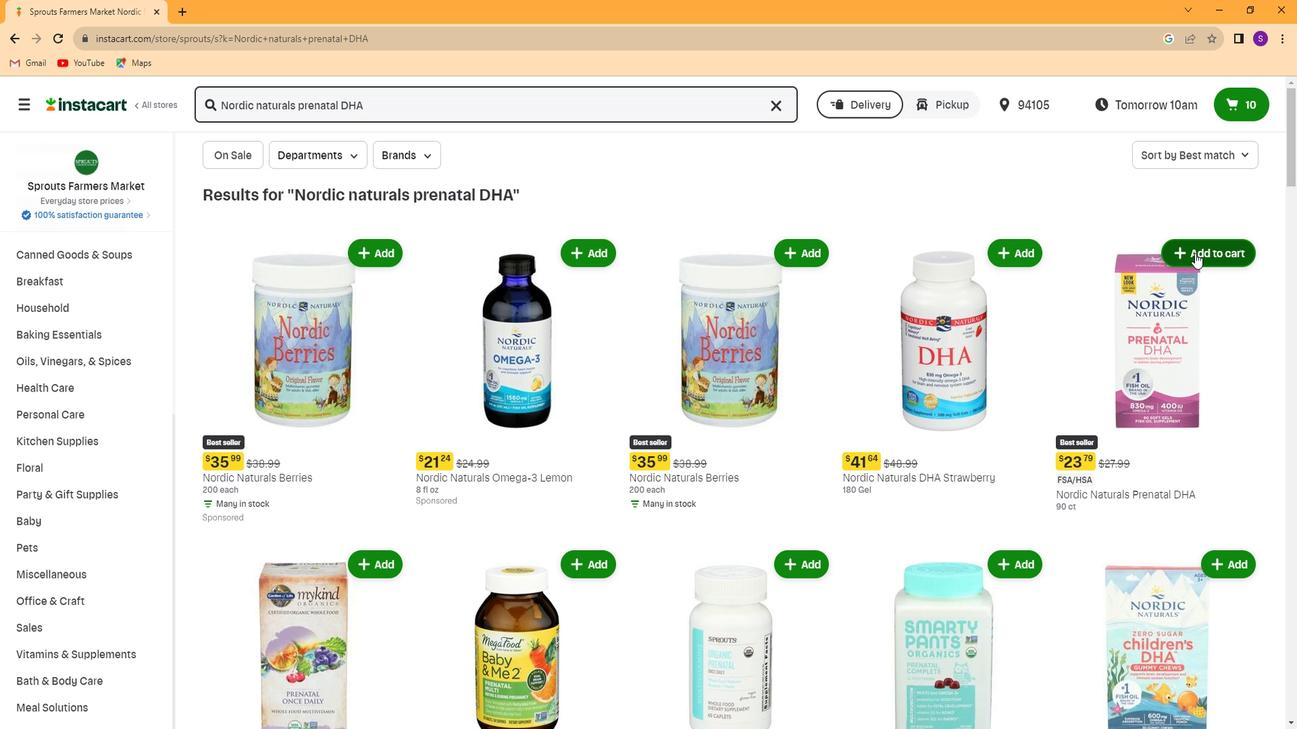 
Action: Mouse pressed left at (1140, 257)
Screenshot: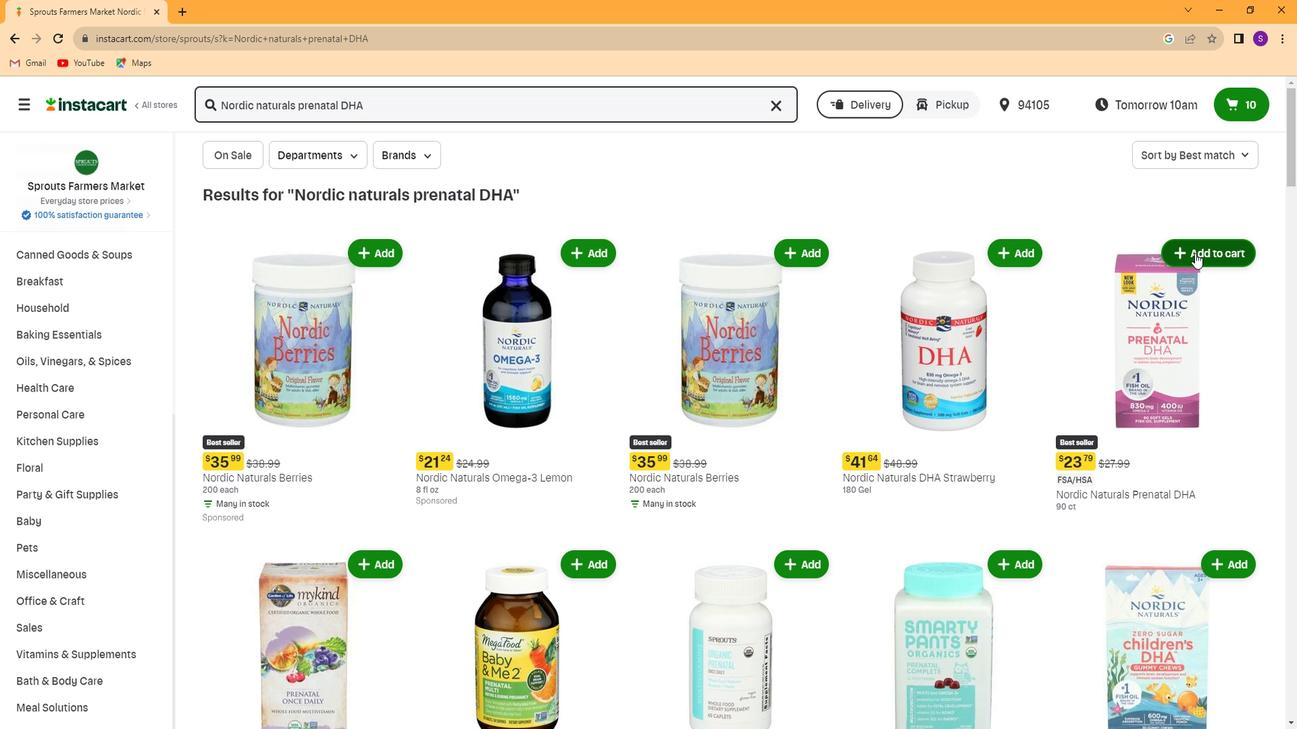 
Action: Mouse moved to (851, 487)
Screenshot: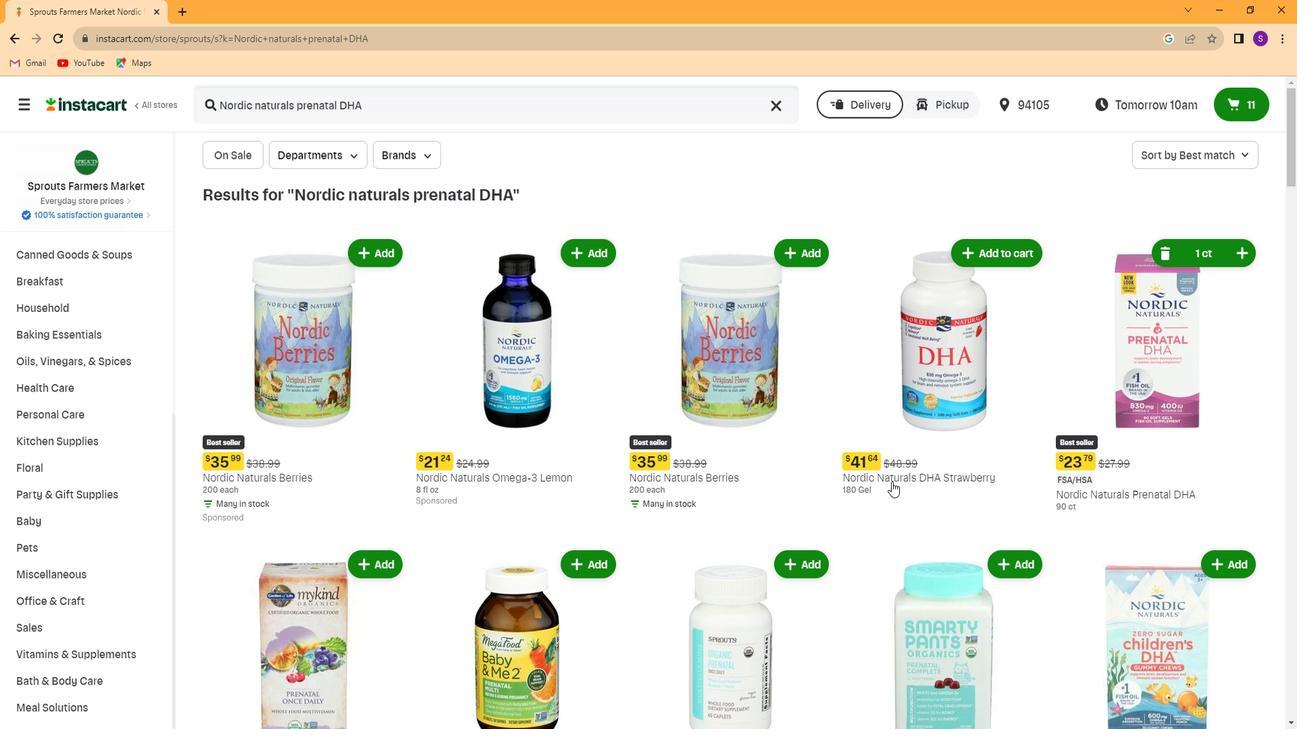 
